Task: Search one way flight ticket for 4 adults, 2 children, 2 infants in seat and 1 infant on lap in premium economy from Jamestown: Jamestown Regional Airport to Jackson: Jackson Hole Airport on 5-2-2023. Choice of flights is Delta. Number of bags: 2 carry on bags. Price is upto 25000. Outbound departure time preference is 23:30.
Action: Mouse moved to (327, 281)
Screenshot: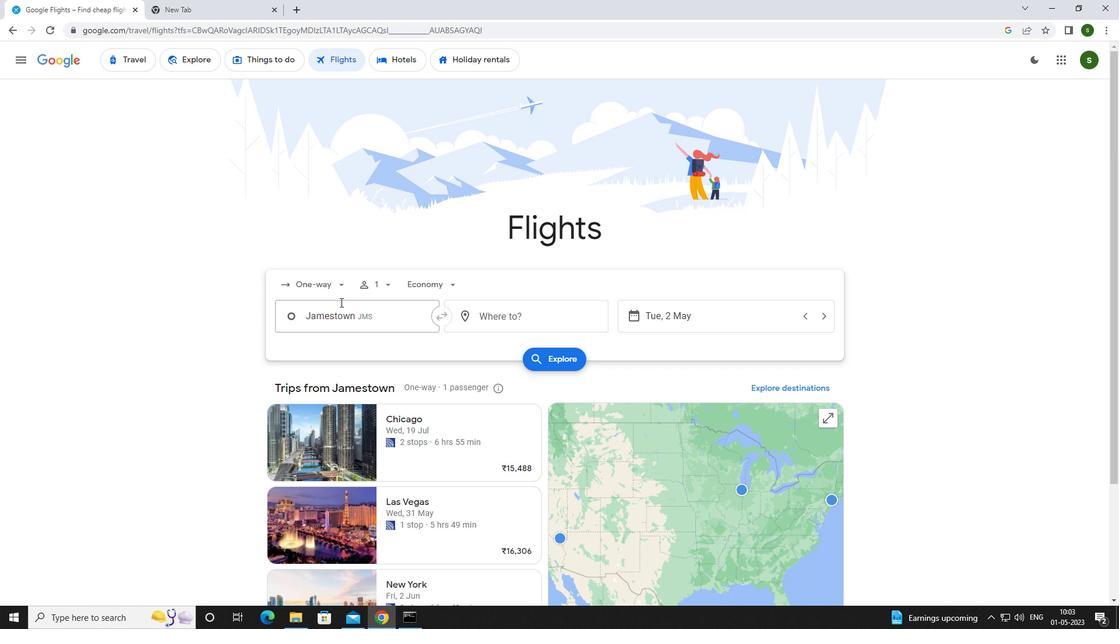 
Action: Mouse pressed left at (327, 281)
Screenshot: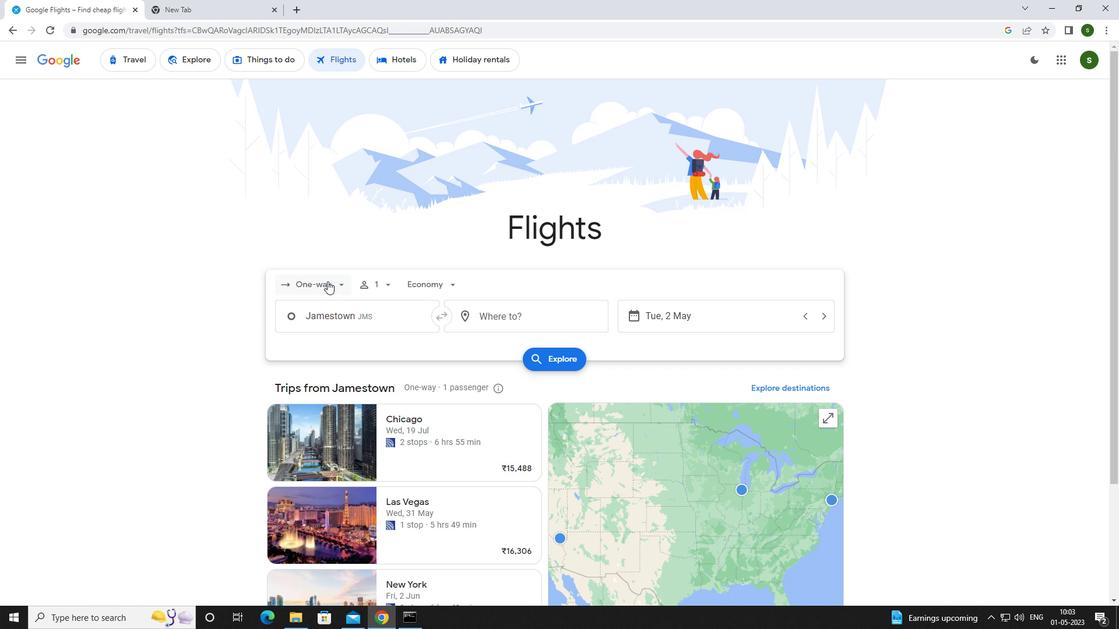 
Action: Mouse moved to (326, 338)
Screenshot: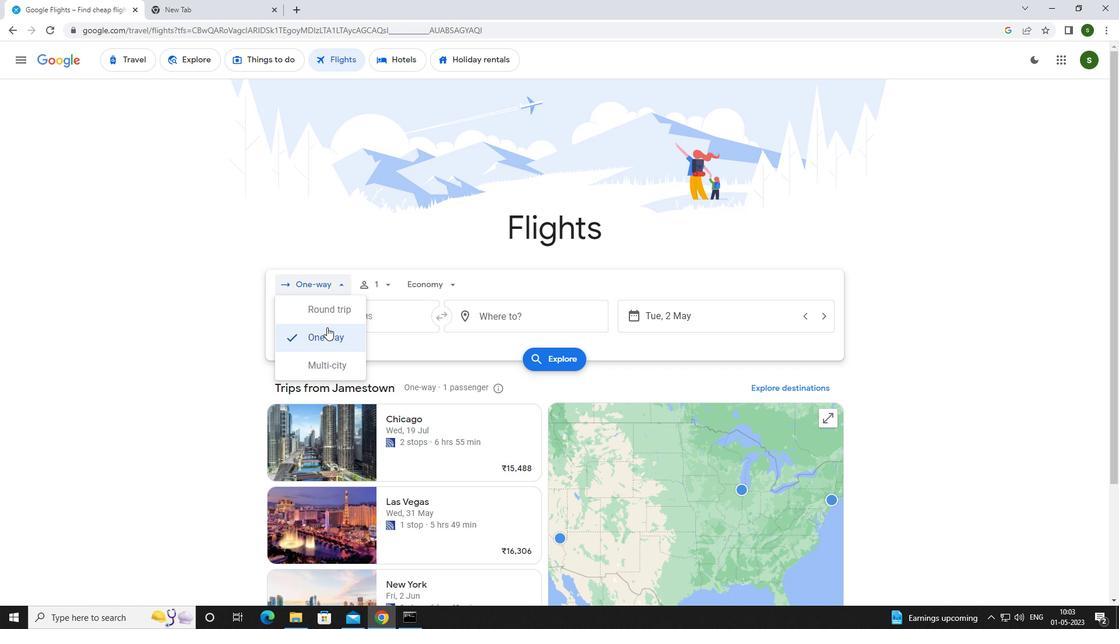 
Action: Mouse pressed left at (326, 338)
Screenshot: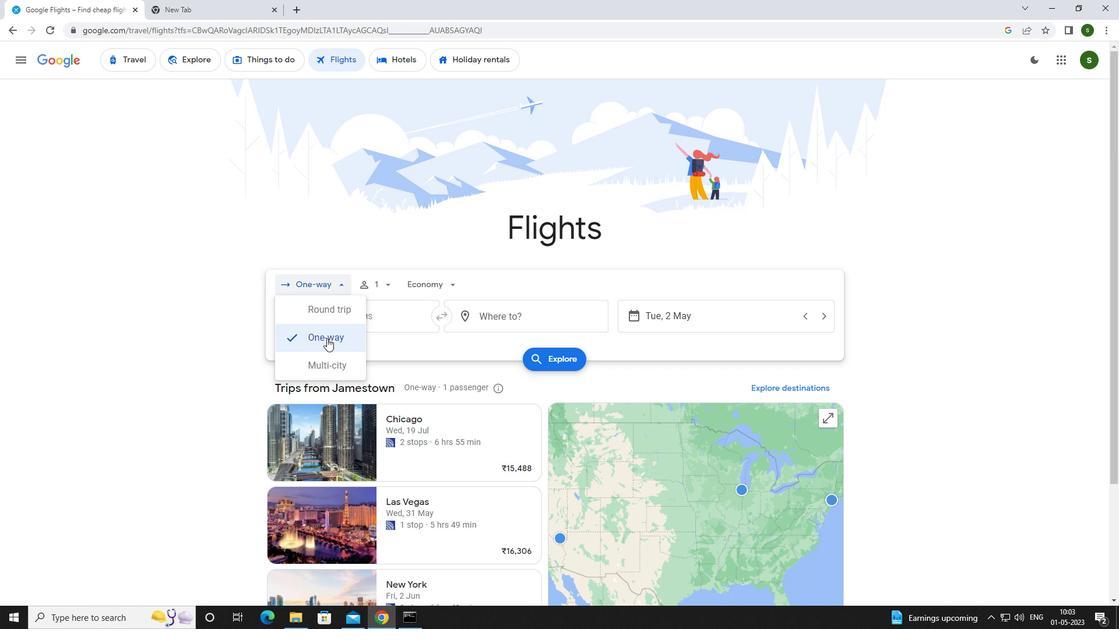 
Action: Mouse moved to (388, 285)
Screenshot: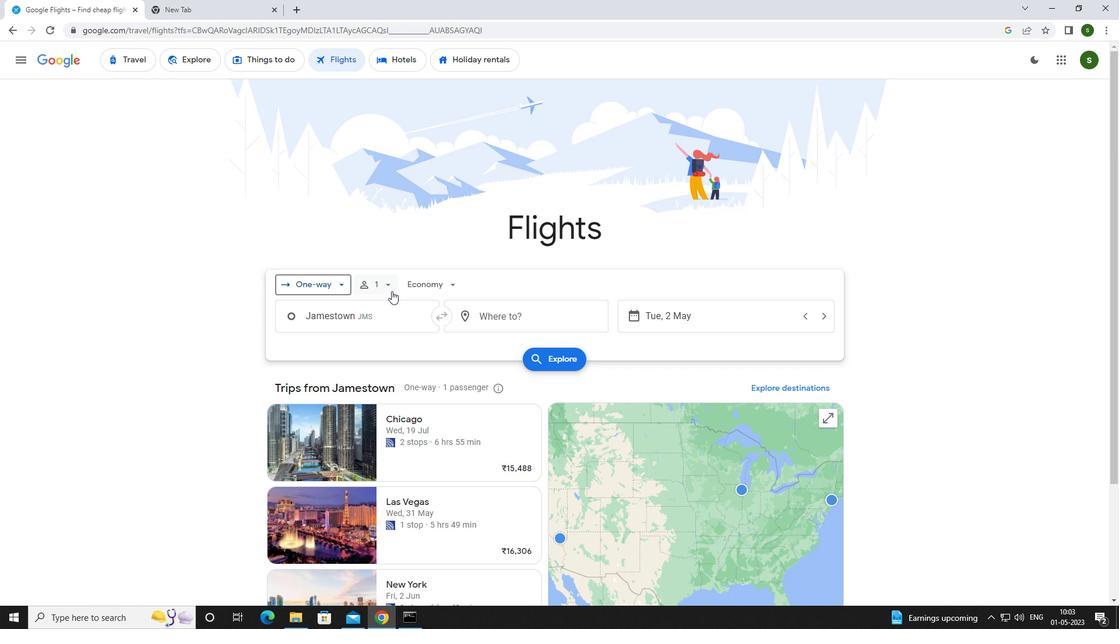 
Action: Mouse pressed left at (388, 285)
Screenshot: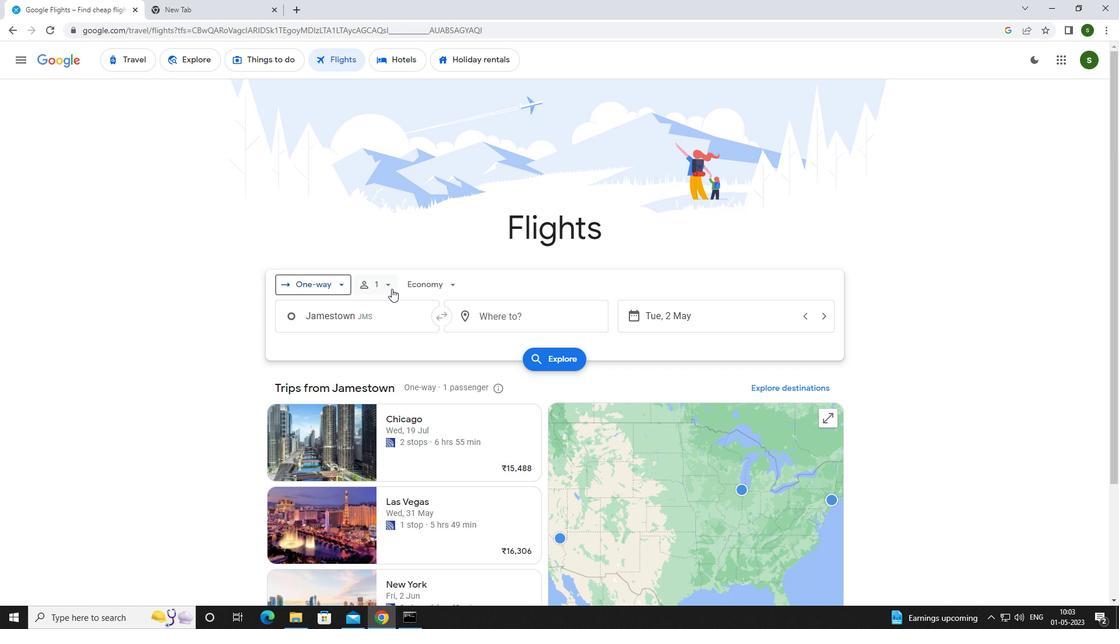 
Action: Mouse moved to (474, 315)
Screenshot: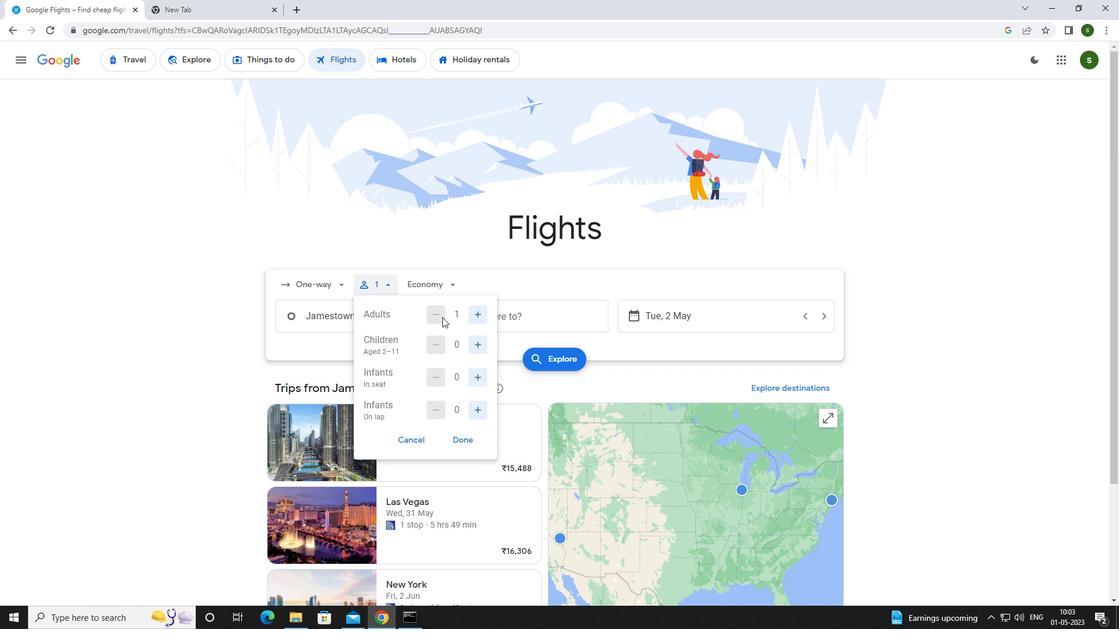 
Action: Mouse pressed left at (474, 315)
Screenshot: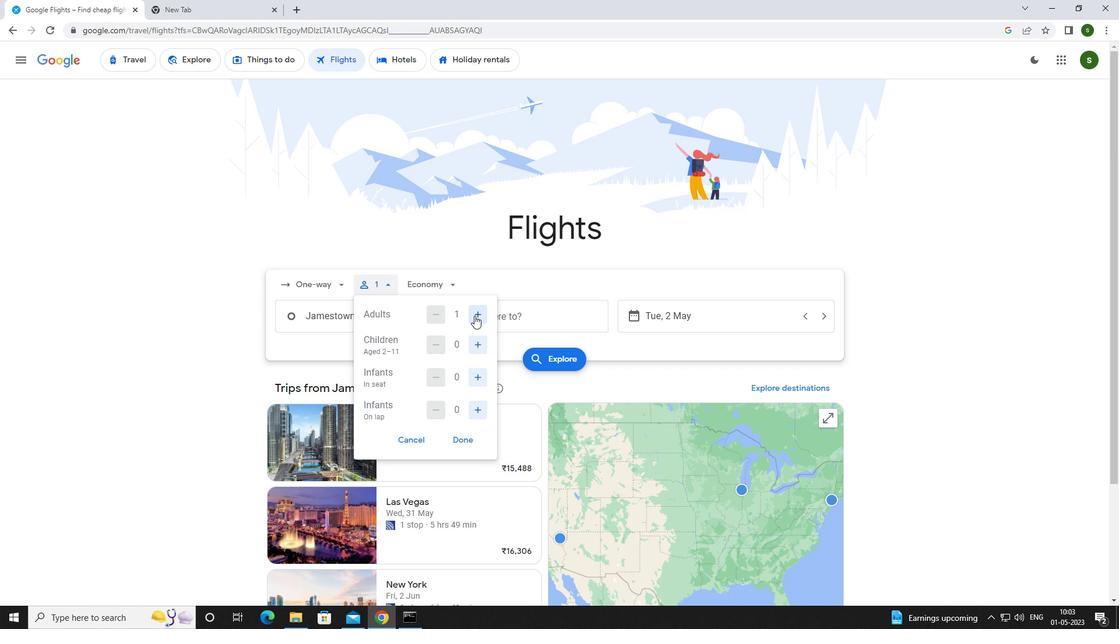
Action: Mouse pressed left at (474, 315)
Screenshot: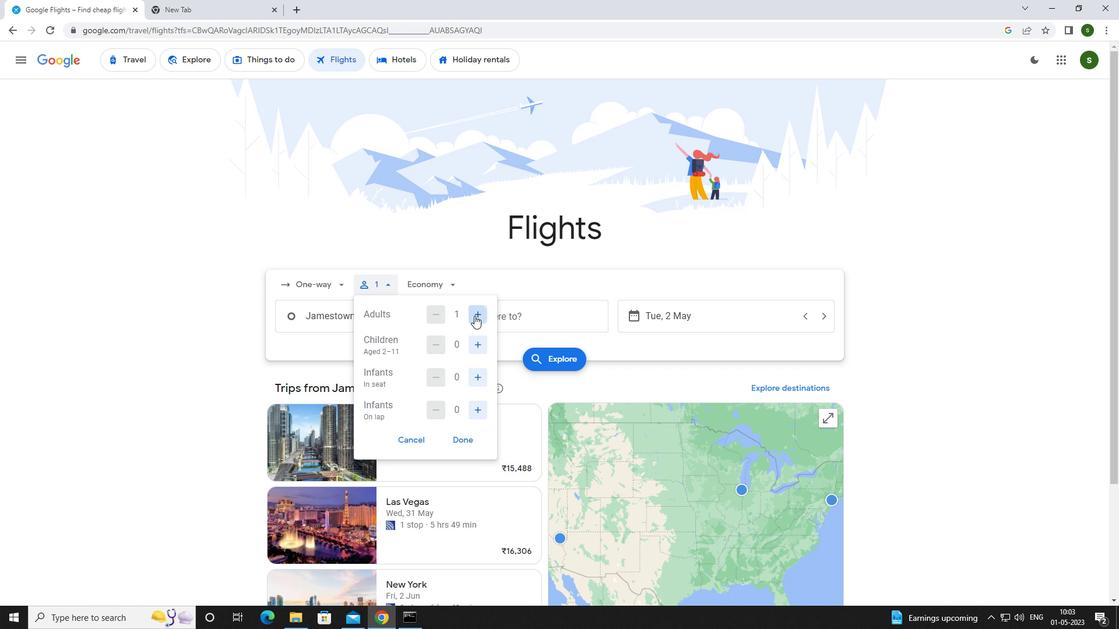
Action: Mouse pressed left at (474, 315)
Screenshot: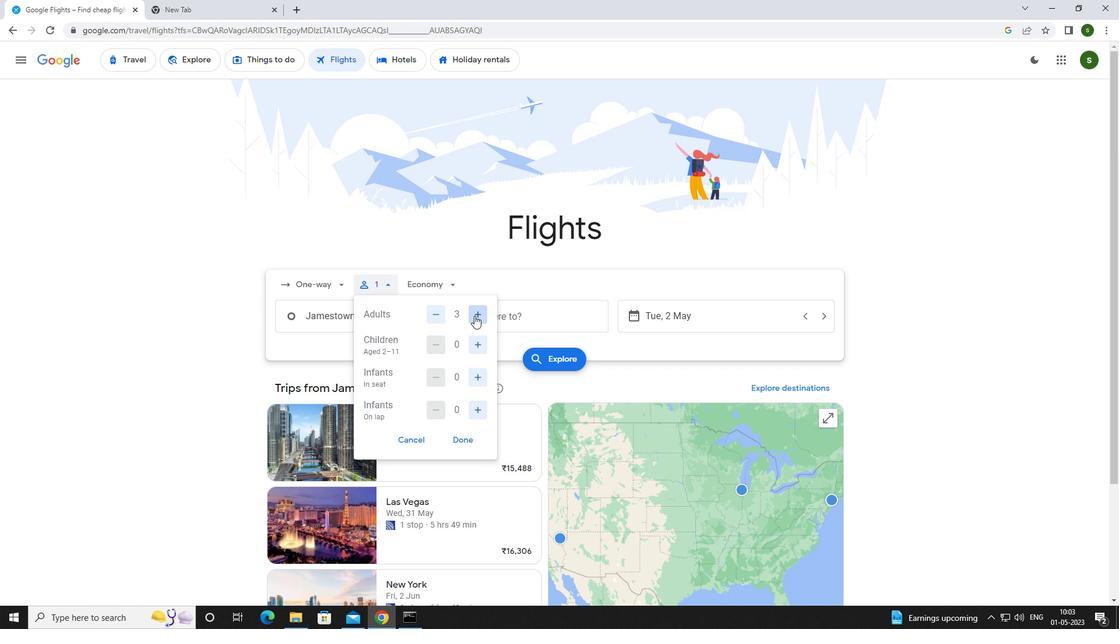 
Action: Mouse moved to (482, 343)
Screenshot: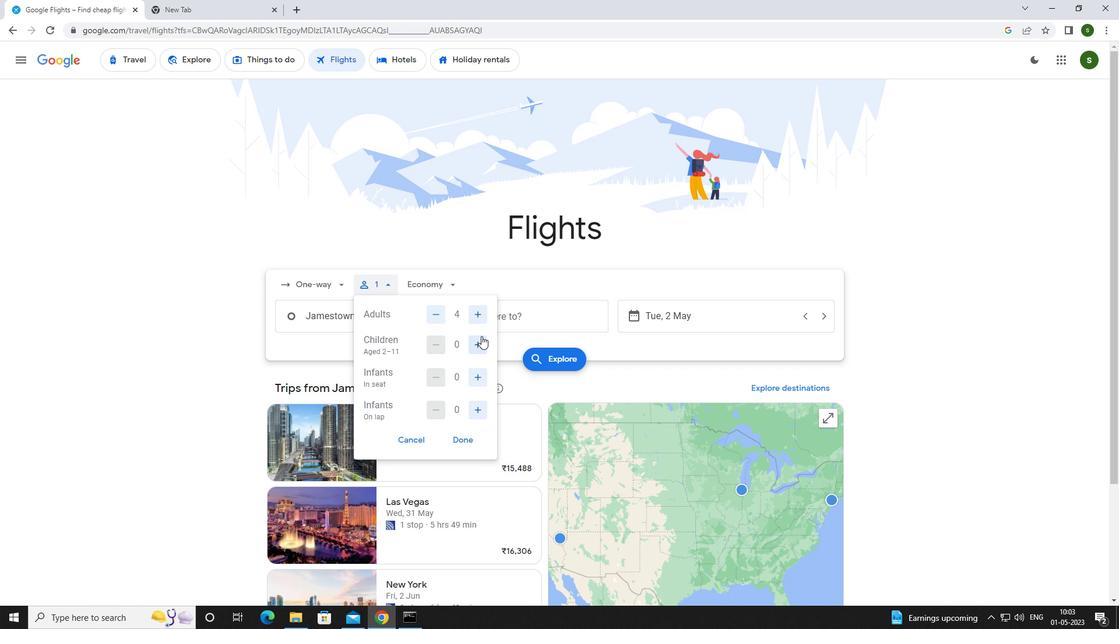 
Action: Mouse pressed left at (482, 343)
Screenshot: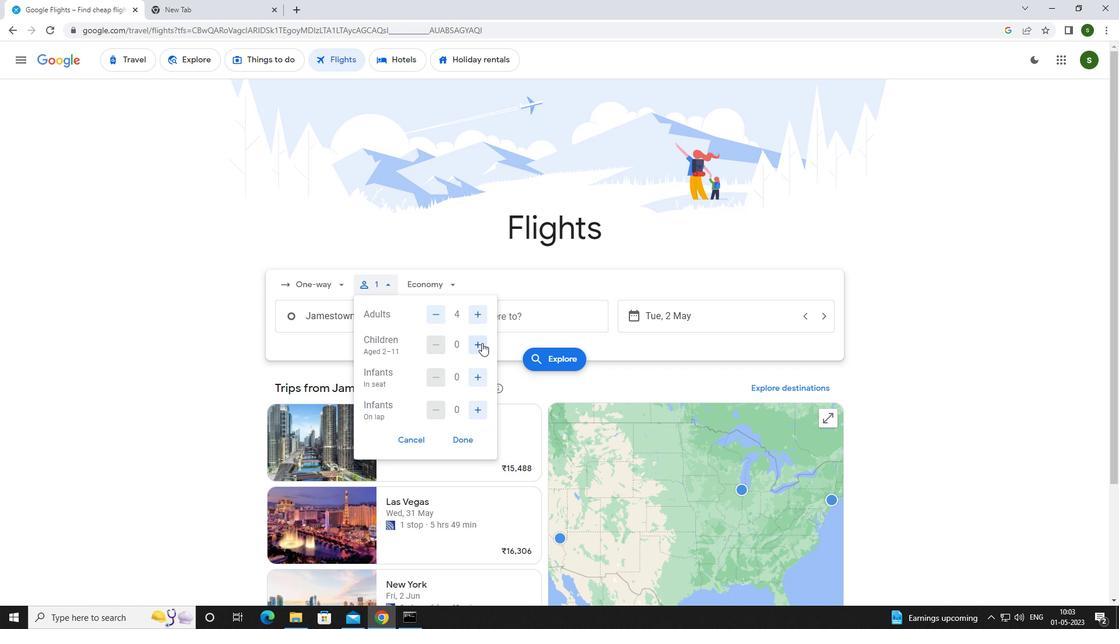
Action: Mouse pressed left at (482, 343)
Screenshot: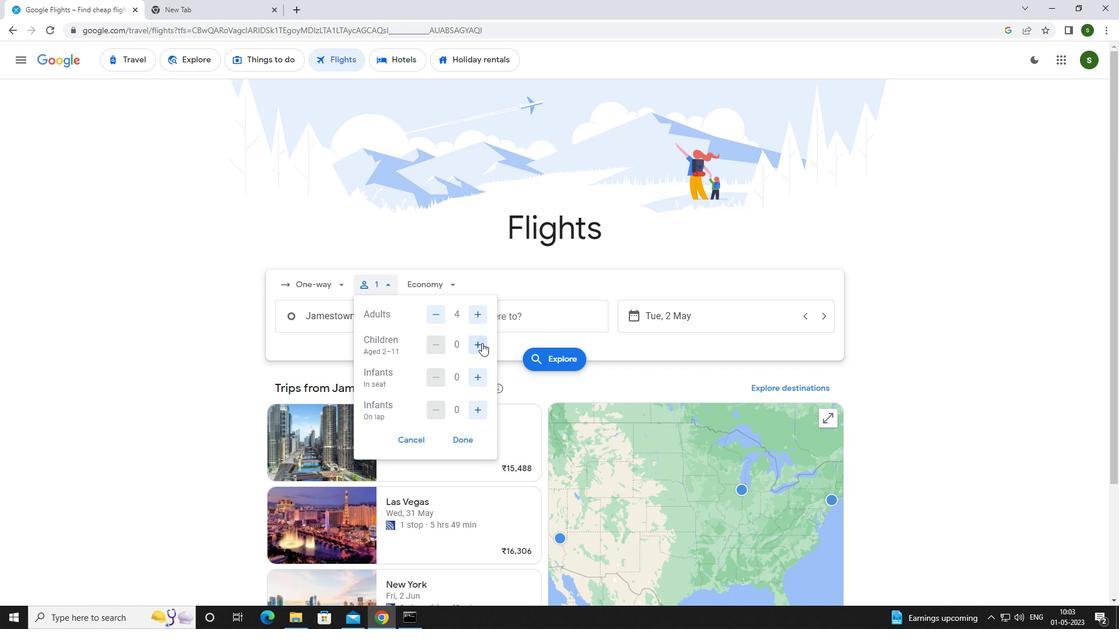 
Action: Mouse moved to (481, 379)
Screenshot: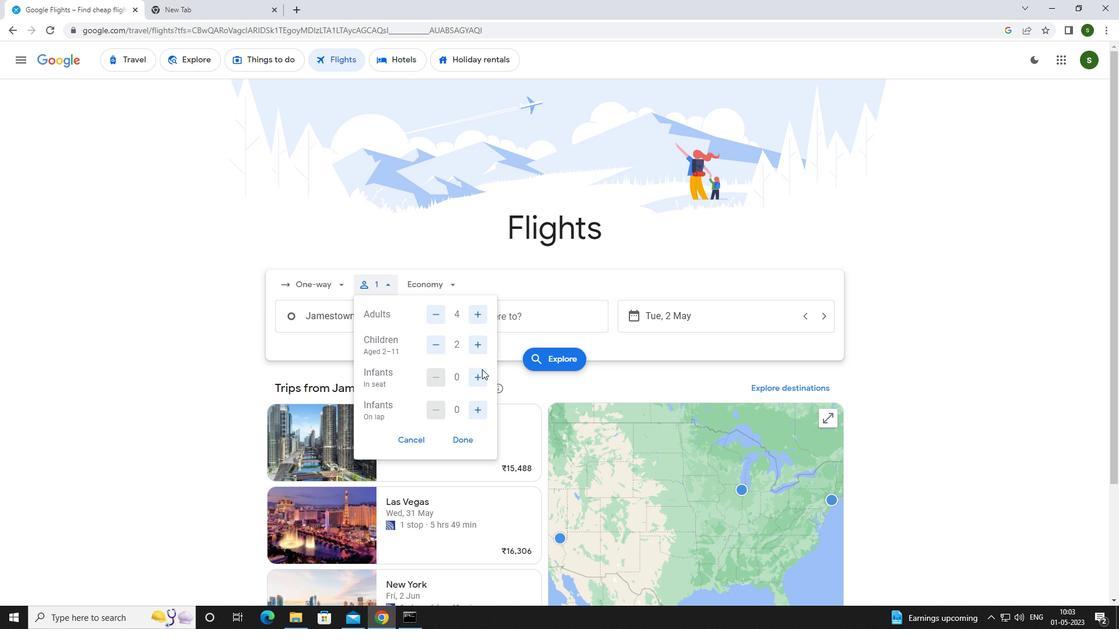
Action: Mouse pressed left at (481, 379)
Screenshot: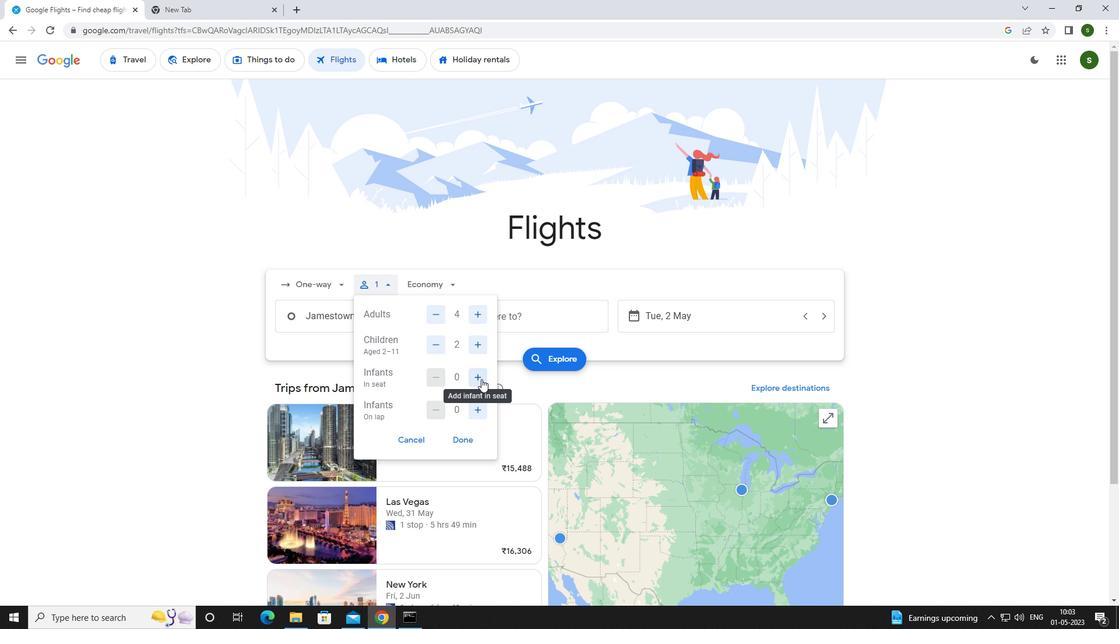 
Action: Mouse pressed left at (481, 379)
Screenshot: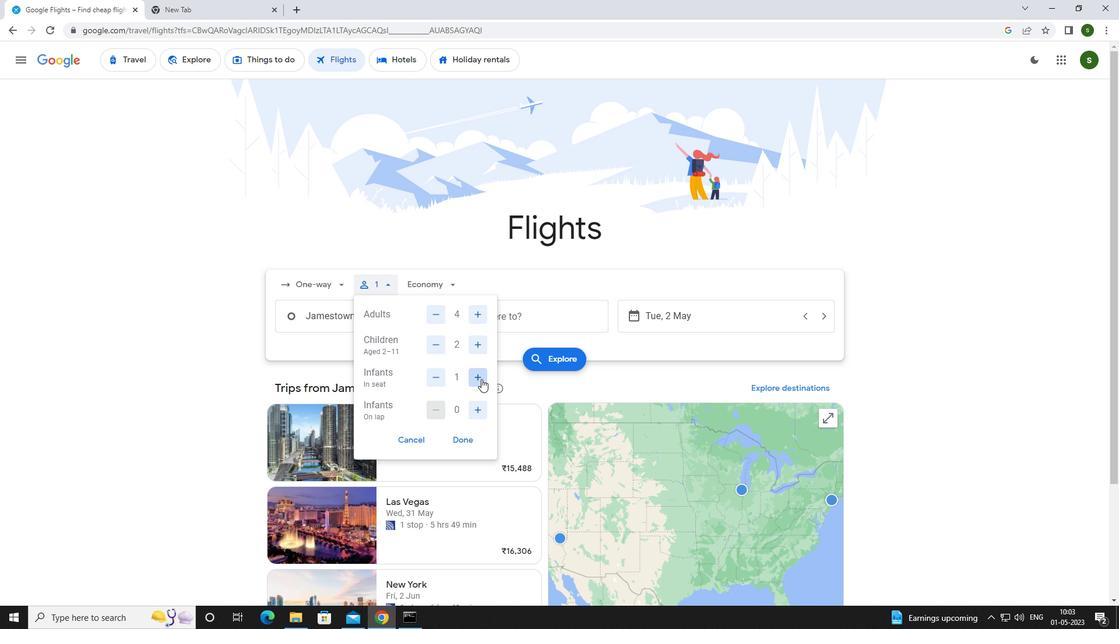 
Action: Mouse moved to (482, 407)
Screenshot: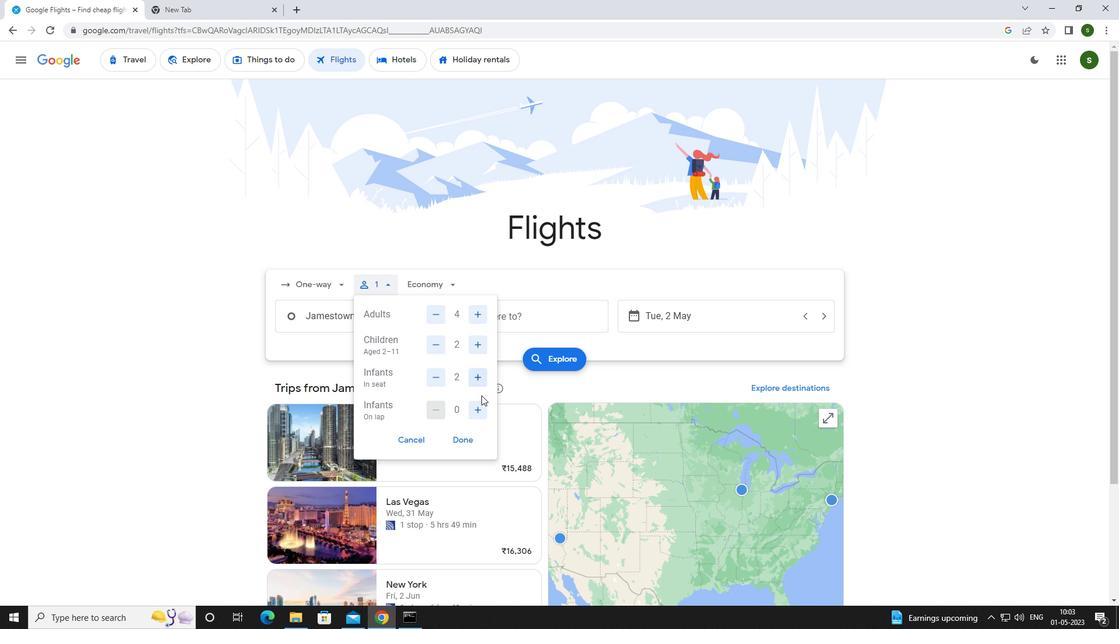 
Action: Mouse pressed left at (482, 407)
Screenshot: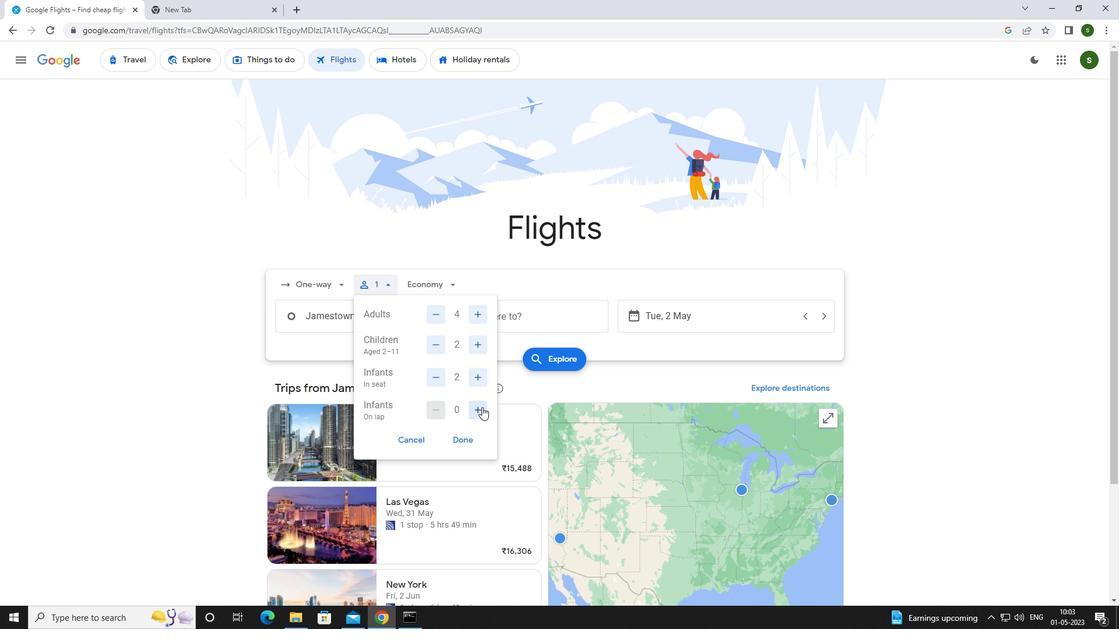 
Action: Mouse moved to (448, 279)
Screenshot: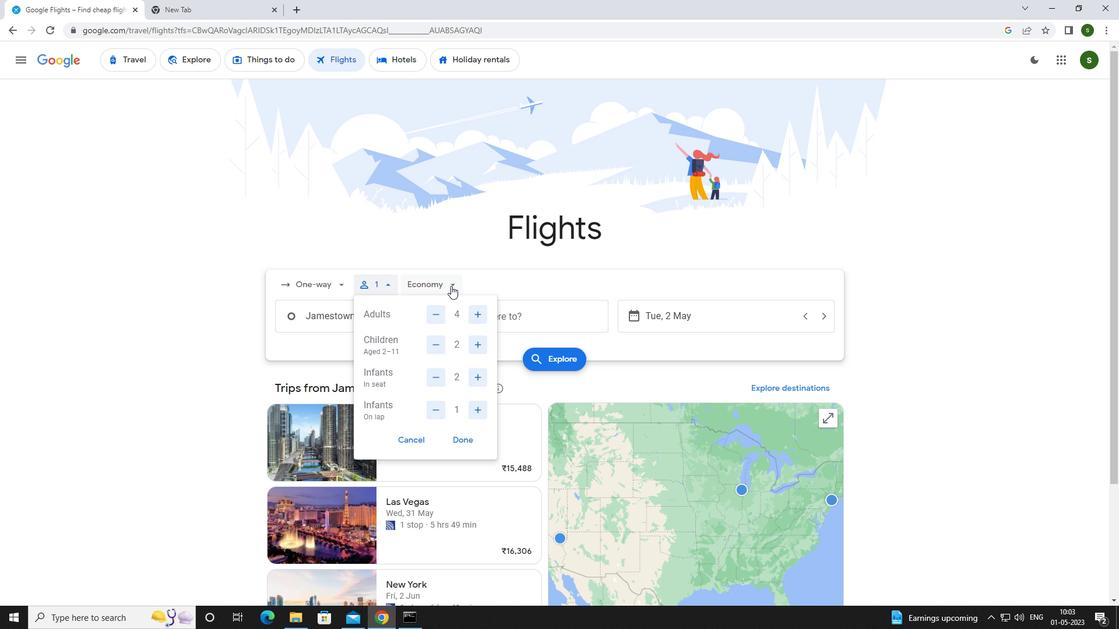 
Action: Mouse pressed left at (448, 279)
Screenshot: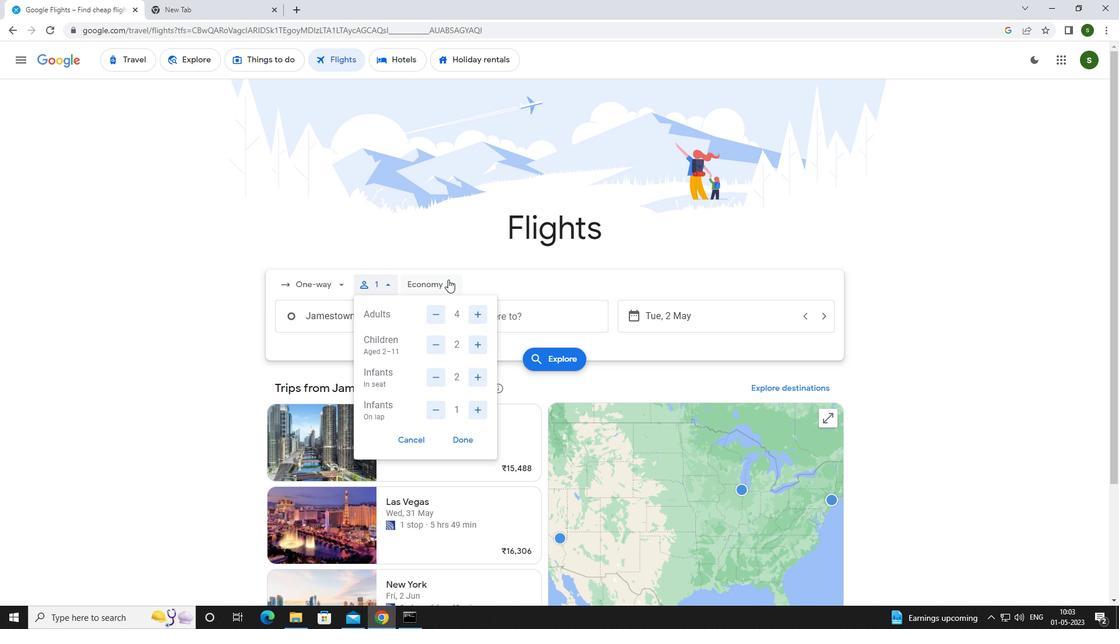 
Action: Mouse moved to (456, 335)
Screenshot: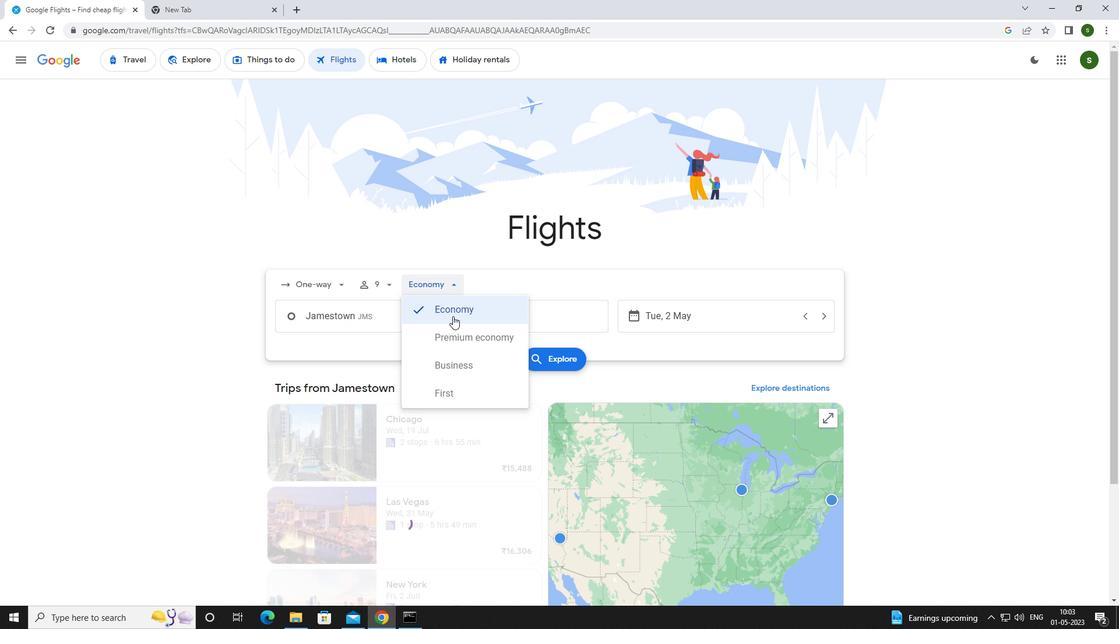 
Action: Mouse pressed left at (456, 335)
Screenshot: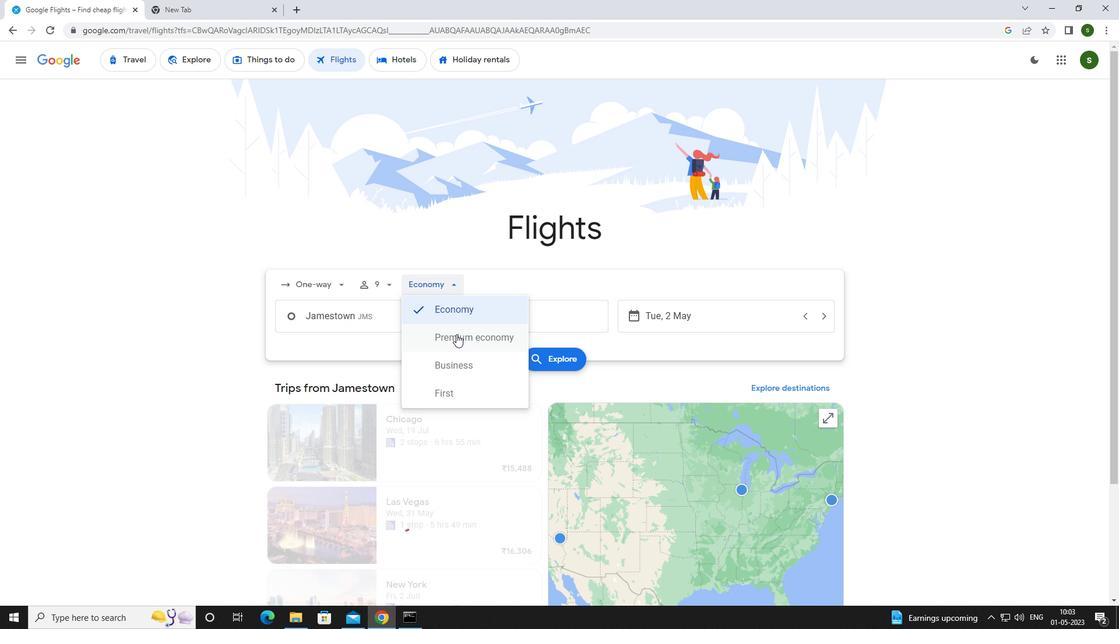 
Action: Mouse moved to (399, 318)
Screenshot: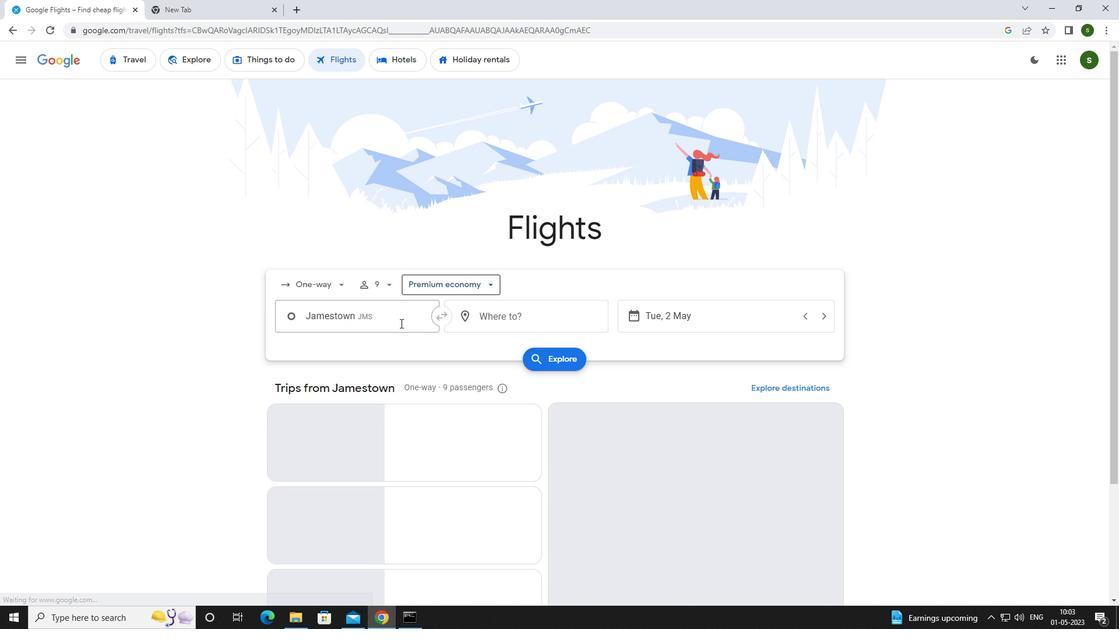 
Action: Mouse pressed left at (399, 318)
Screenshot: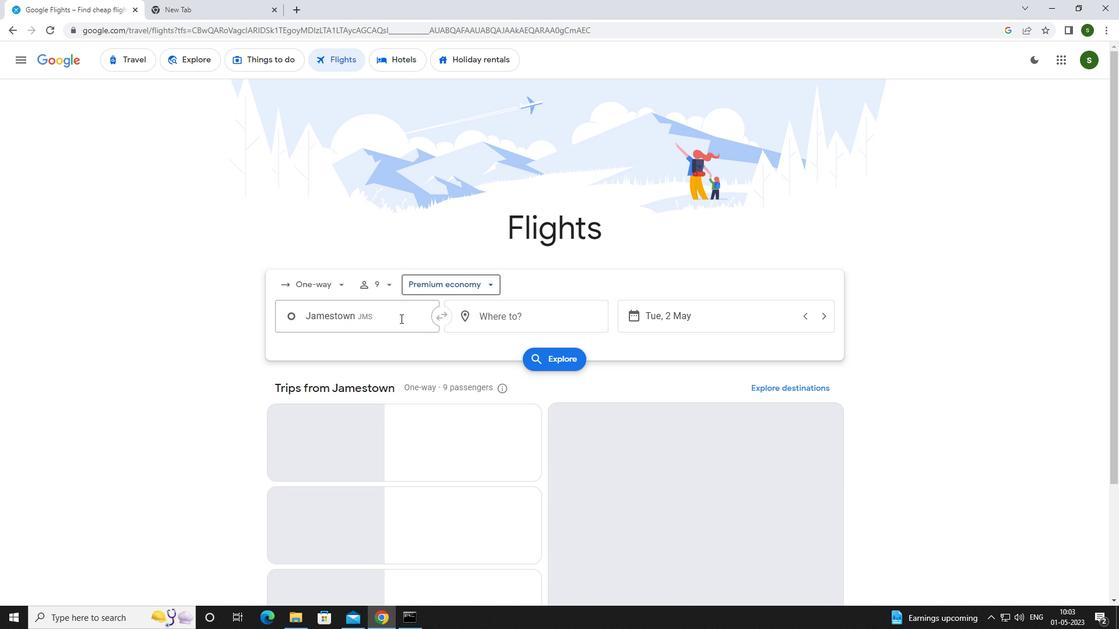 
Action: Key pressed j<Key.caps_lock>amestown
Screenshot: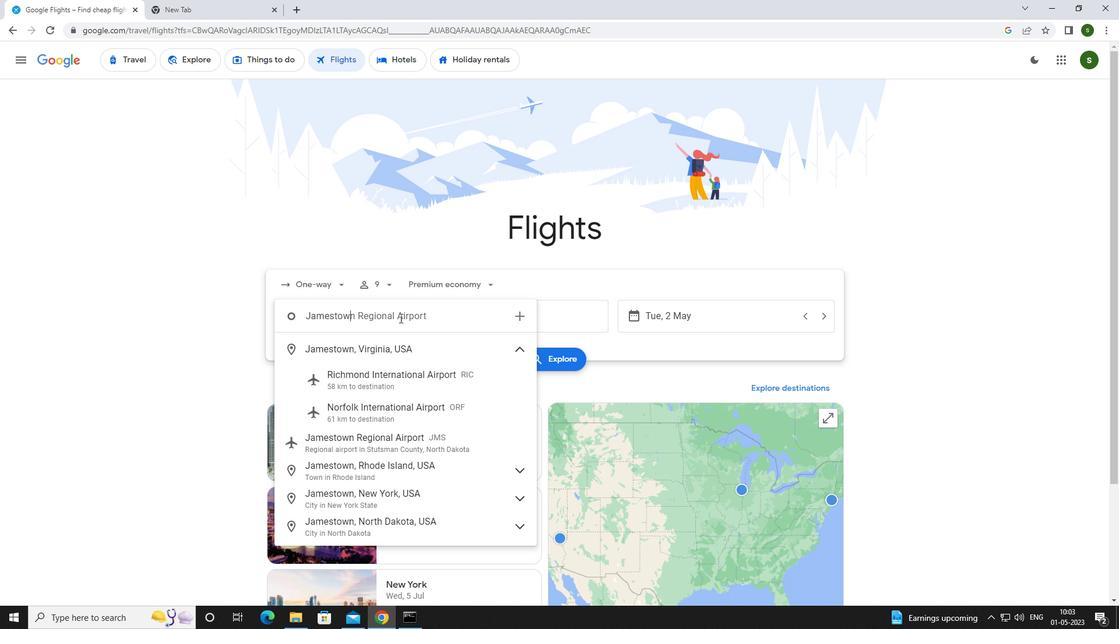 
Action: Mouse moved to (394, 449)
Screenshot: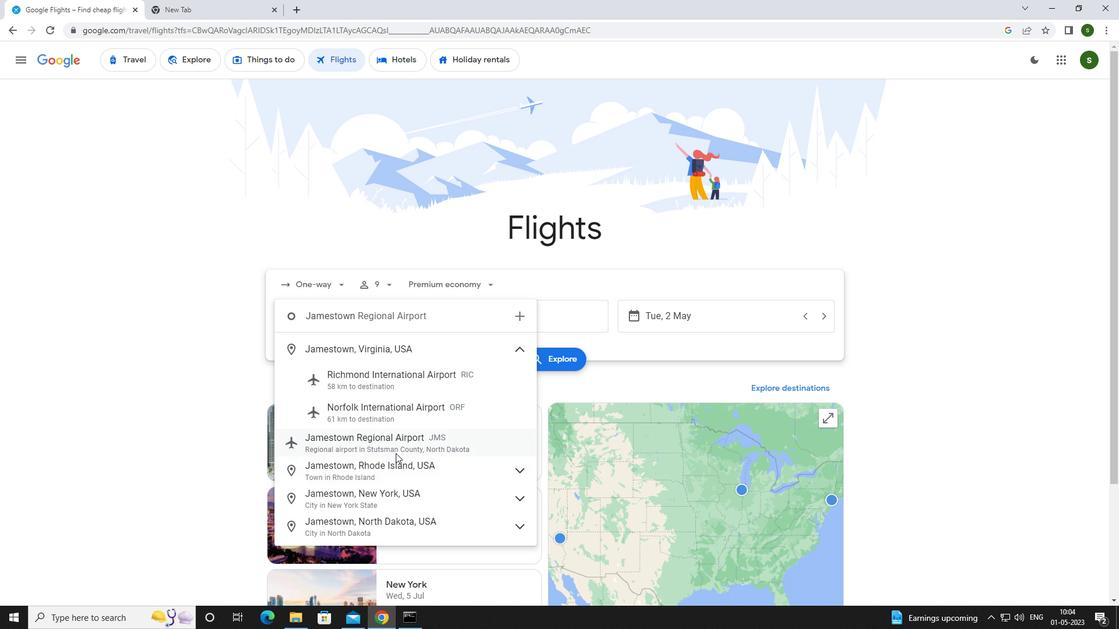 
Action: Mouse pressed left at (394, 449)
Screenshot: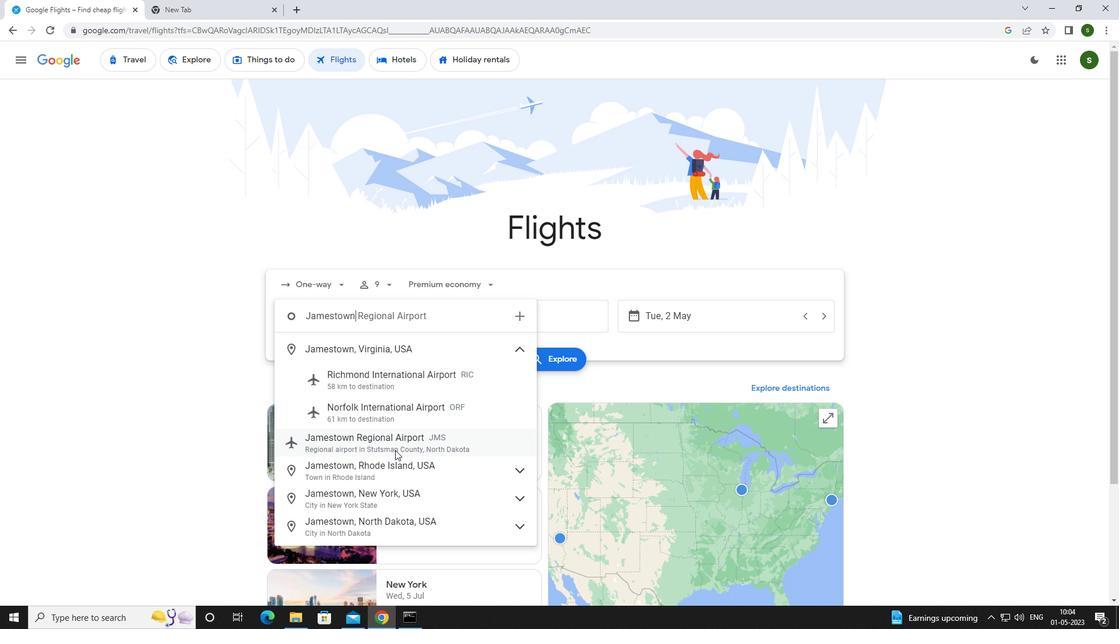 
Action: Mouse moved to (493, 319)
Screenshot: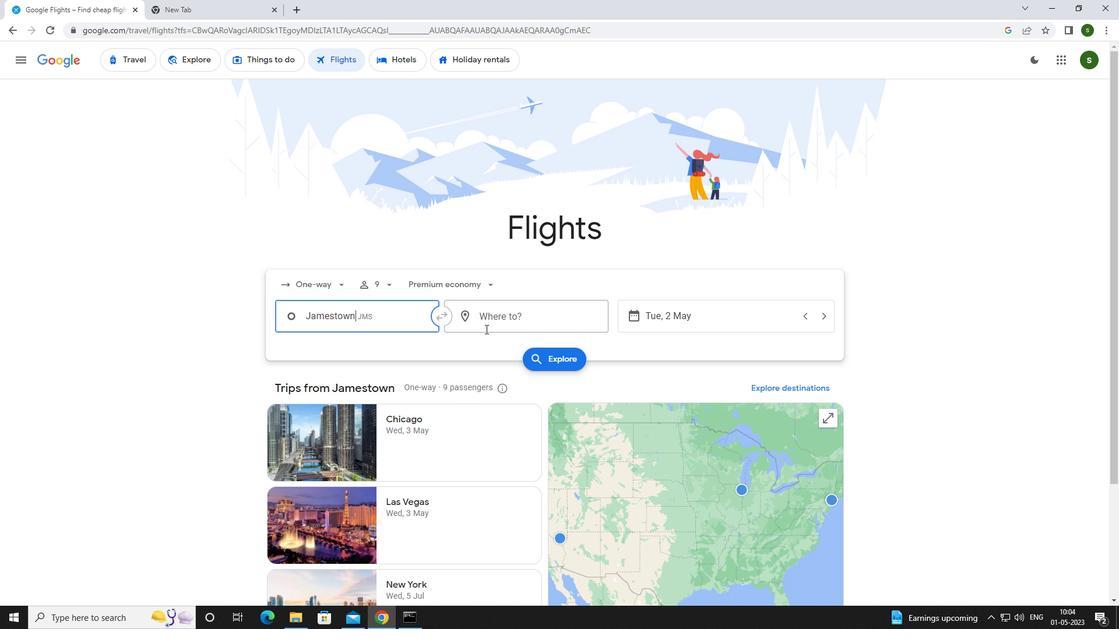 
Action: Mouse pressed left at (493, 319)
Screenshot: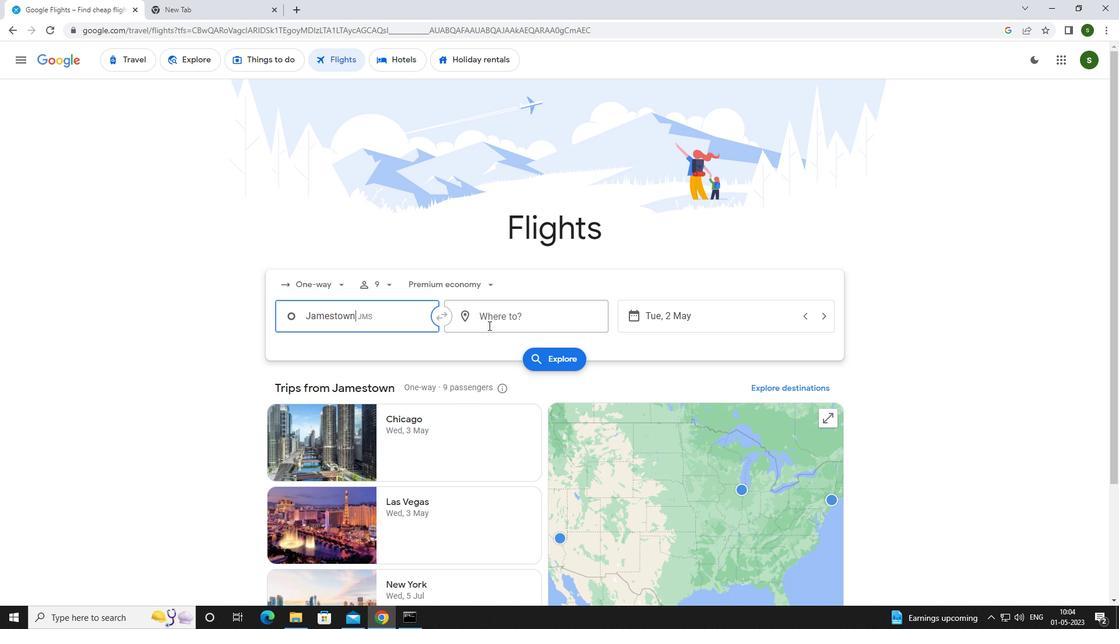 
Action: Mouse moved to (455, 328)
Screenshot: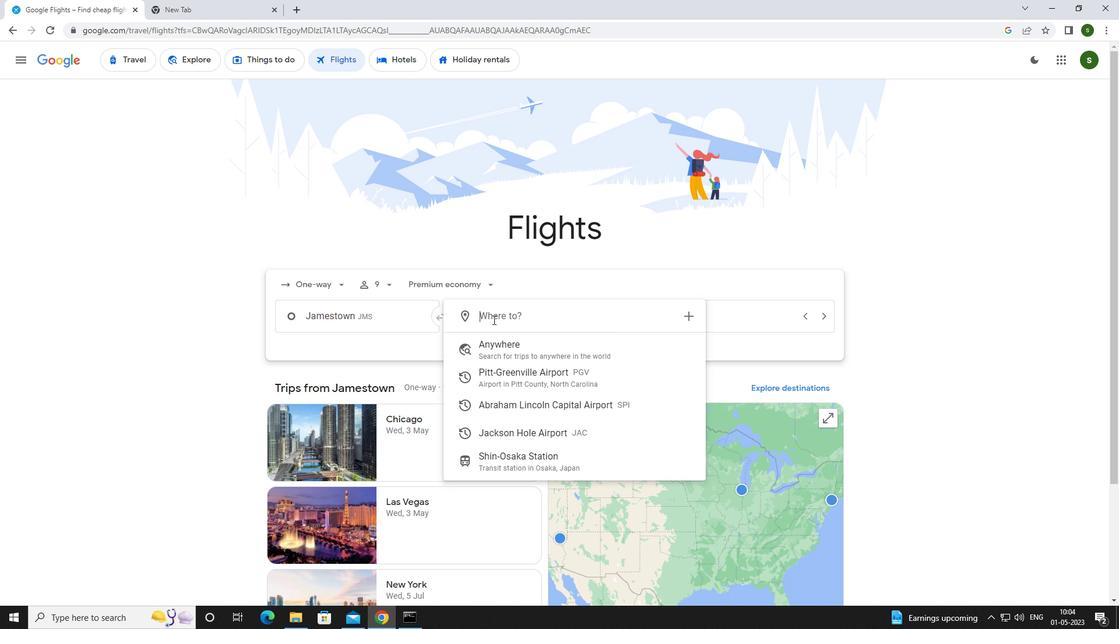 
Action: Key pressed <Key.caps_lock>j<Key.caps_lock>ackson<Key.space><Key.caps_lock>
Screenshot: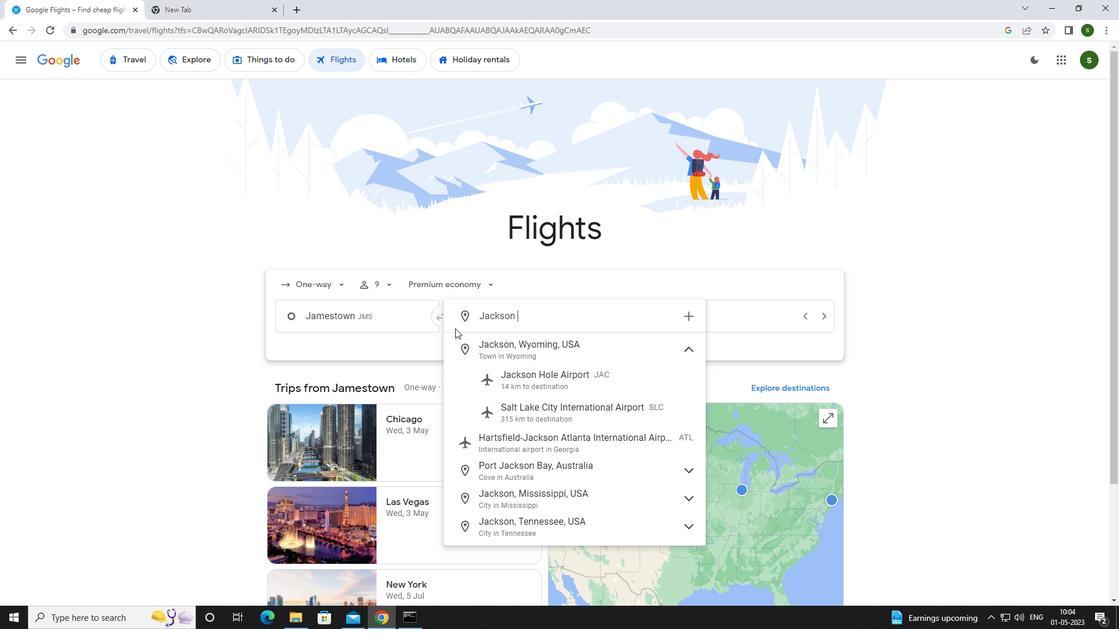 
Action: Mouse moved to (514, 370)
Screenshot: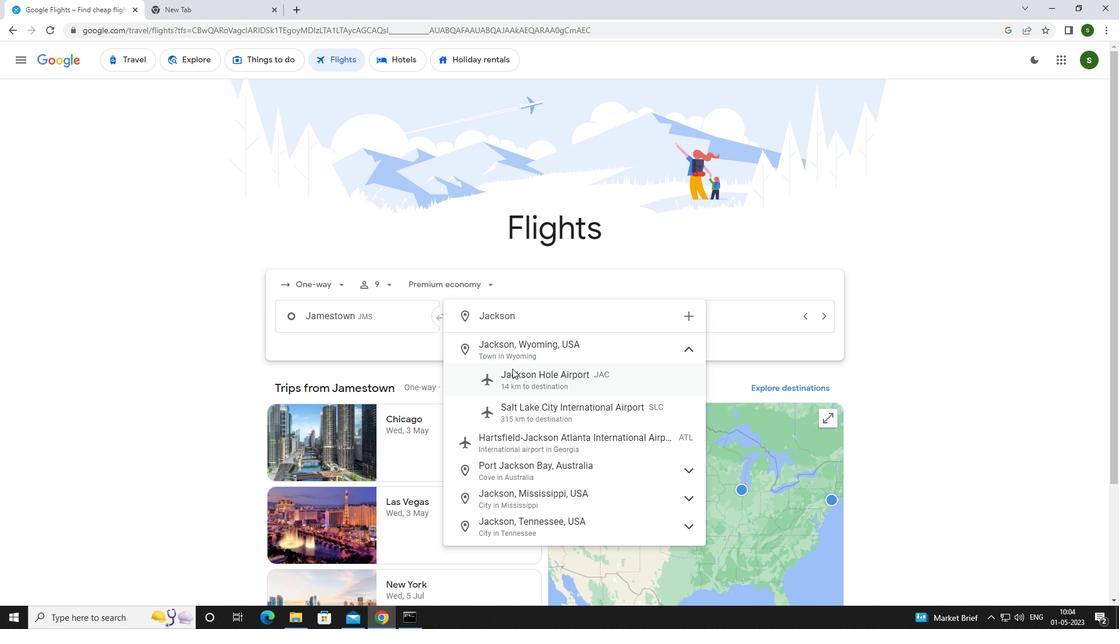 
Action: Mouse pressed left at (514, 370)
Screenshot: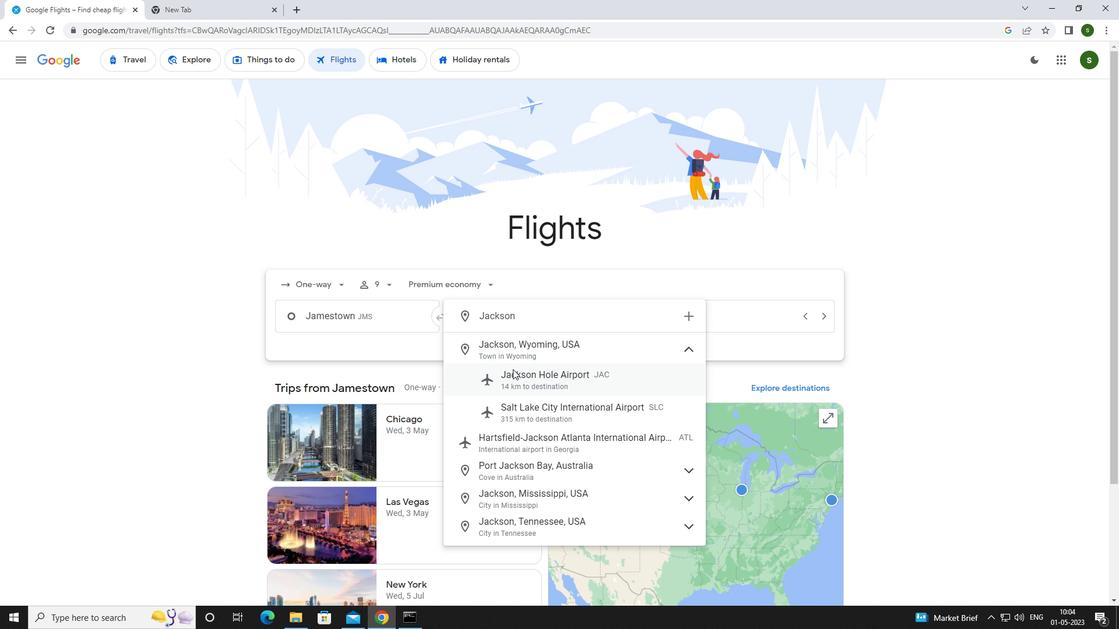 
Action: Mouse moved to (698, 319)
Screenshot: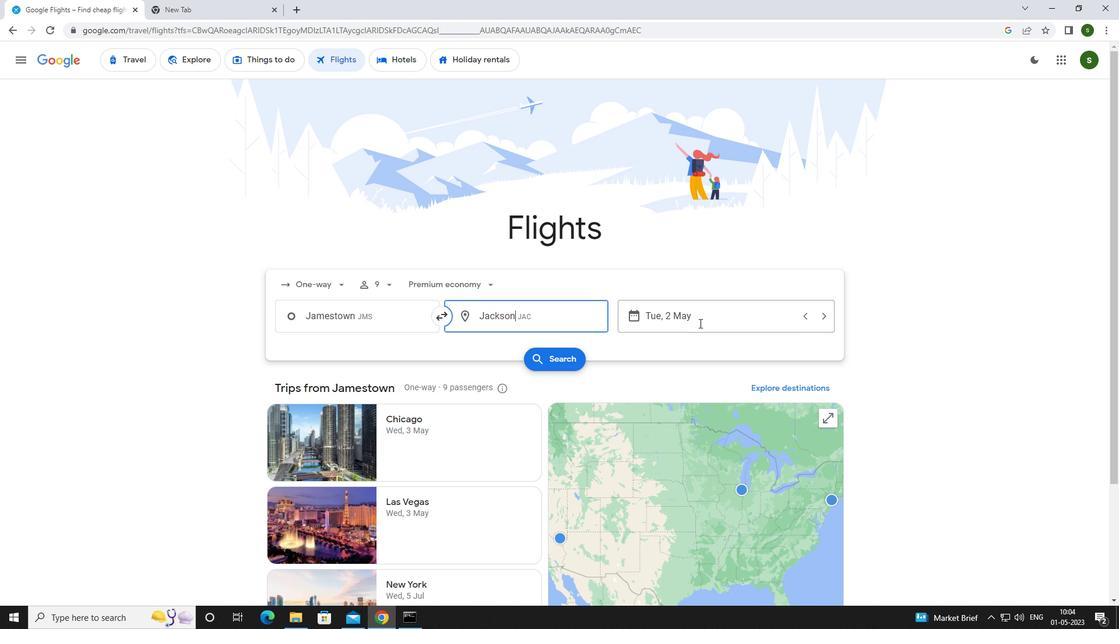 
Action: Mouse pressed left at (698, 319)
Screenshot: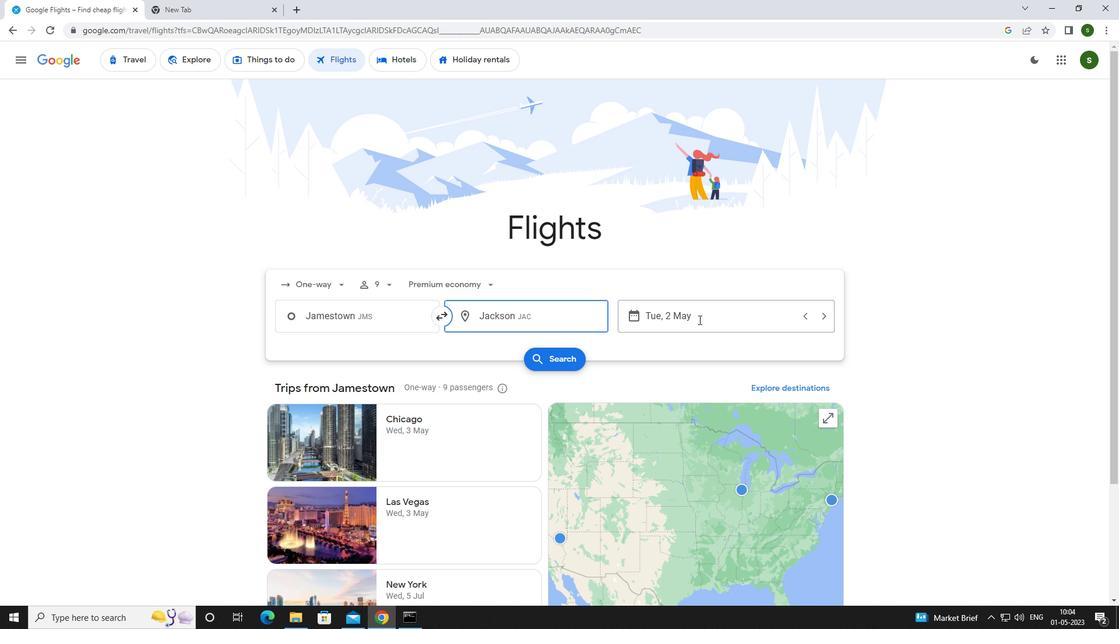 
Action: Mouse moved to (477, 393)
Screenshot: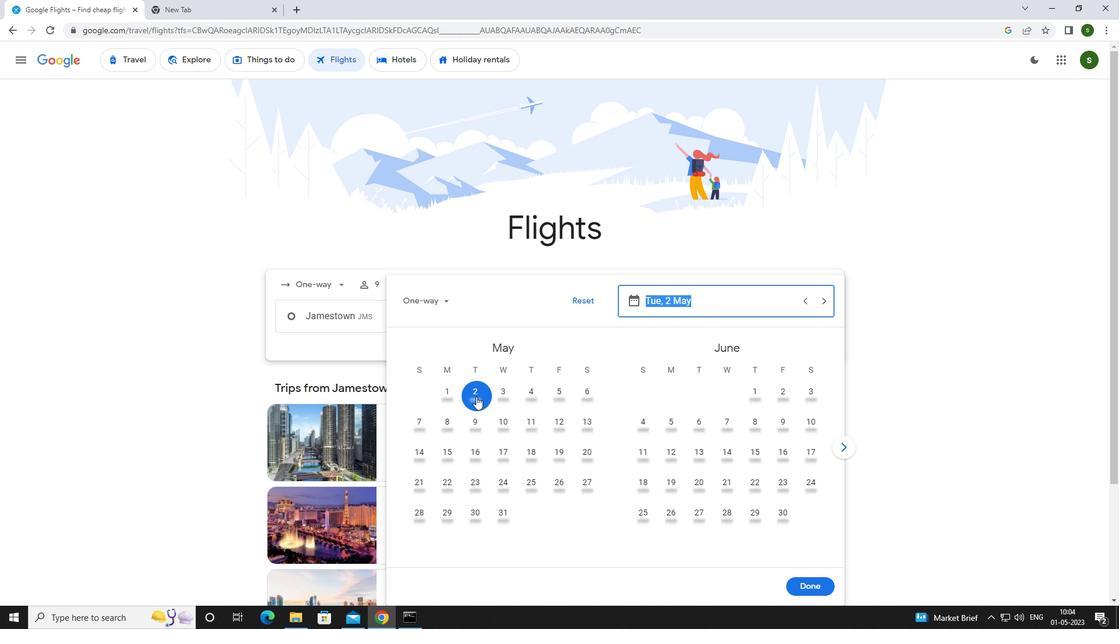 
Action: Mouse pressed left at (477, 393)
Screenshot: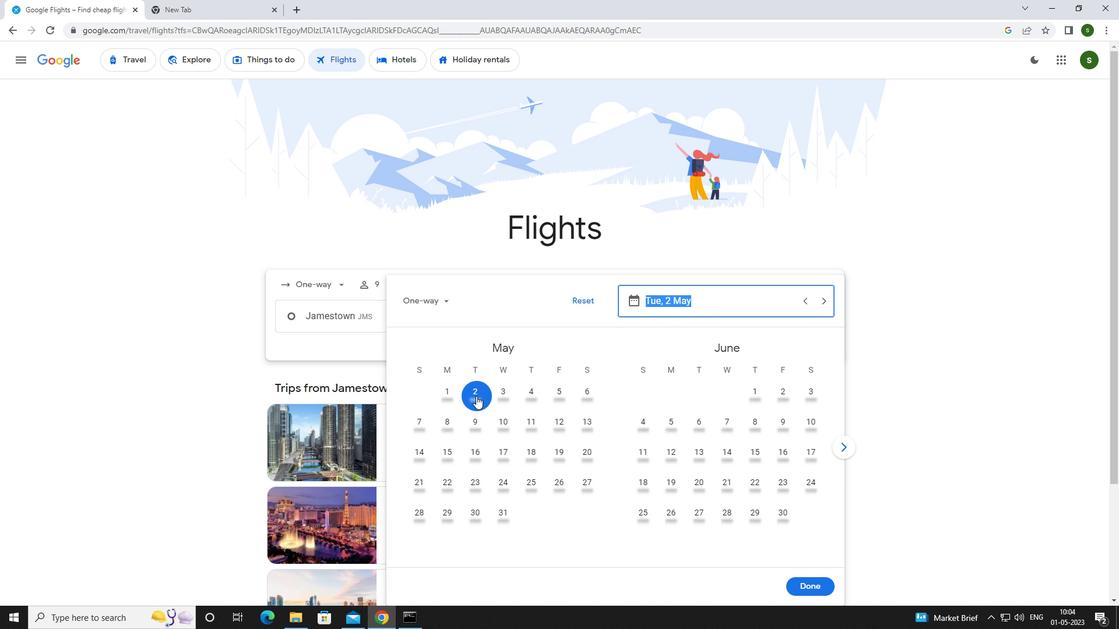 
Action: Mouse moved to (819, 589)
Screenshot: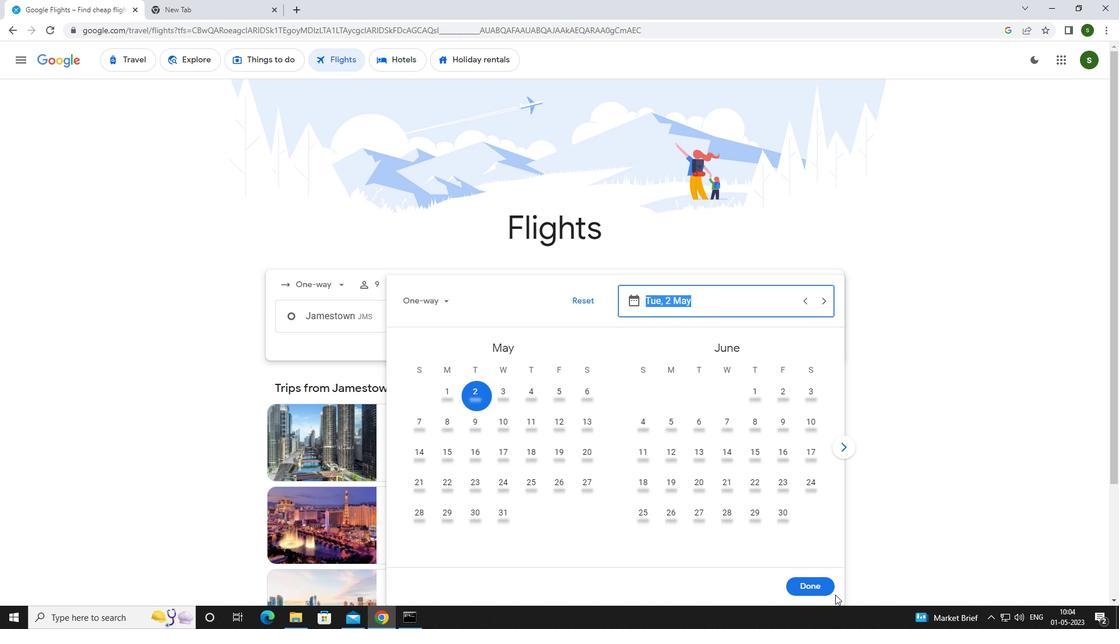 
Action: Mouse pressed left at (819, 589)
Screenshot: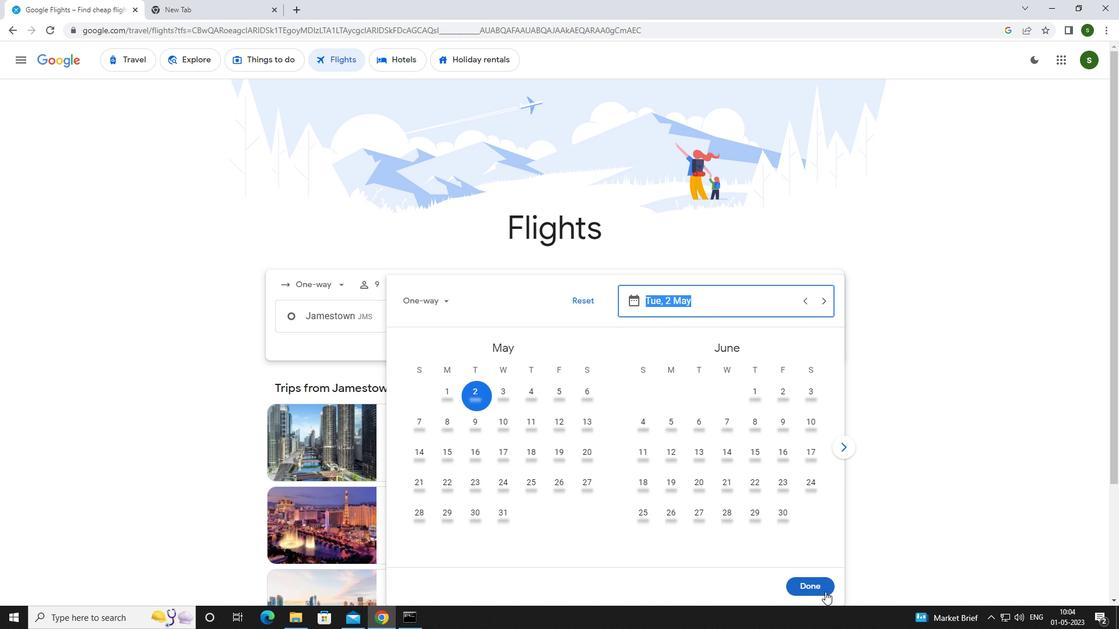 
Action: Mouse moved to (560, 363)
Screenshot: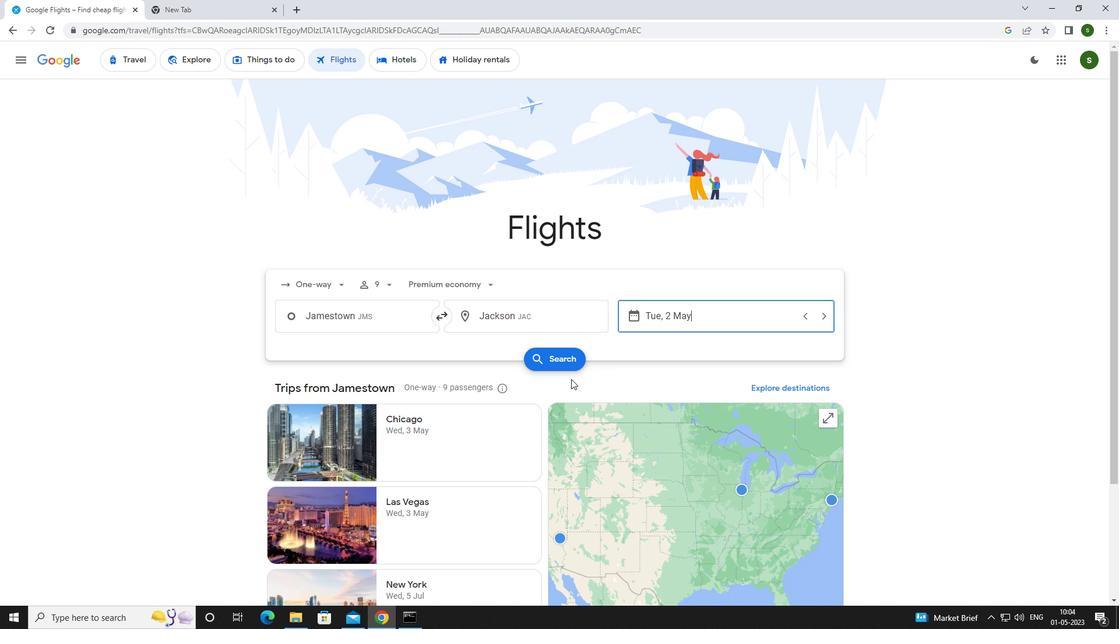 
Action: Mouse pressed left at (560, 363)
Screenshot: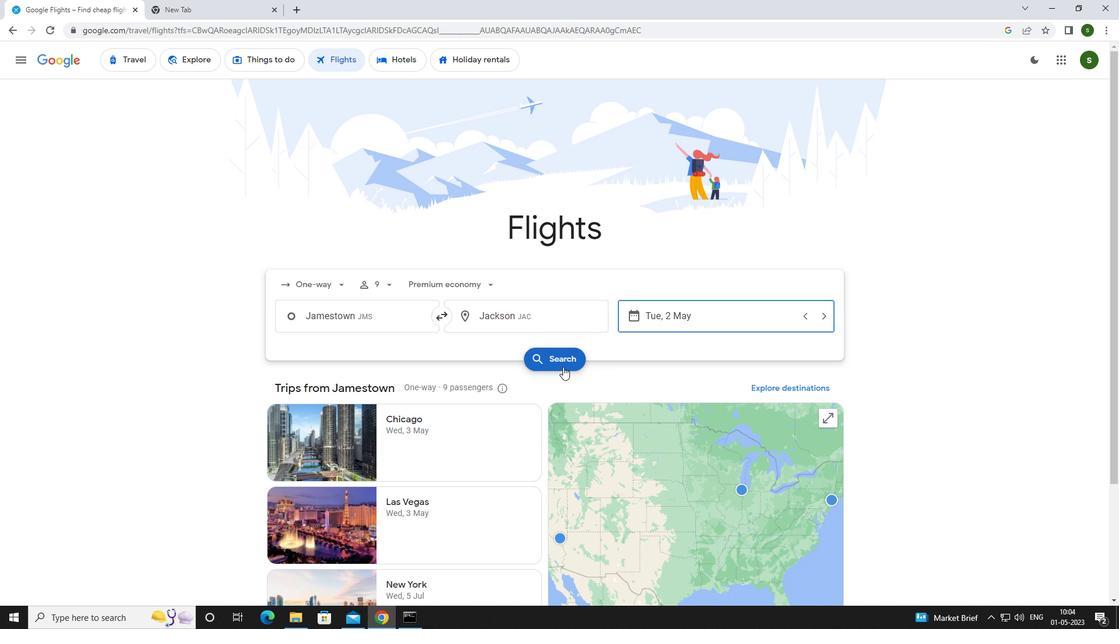 
Action: Mouse moved to (298, 166)
Screenshot: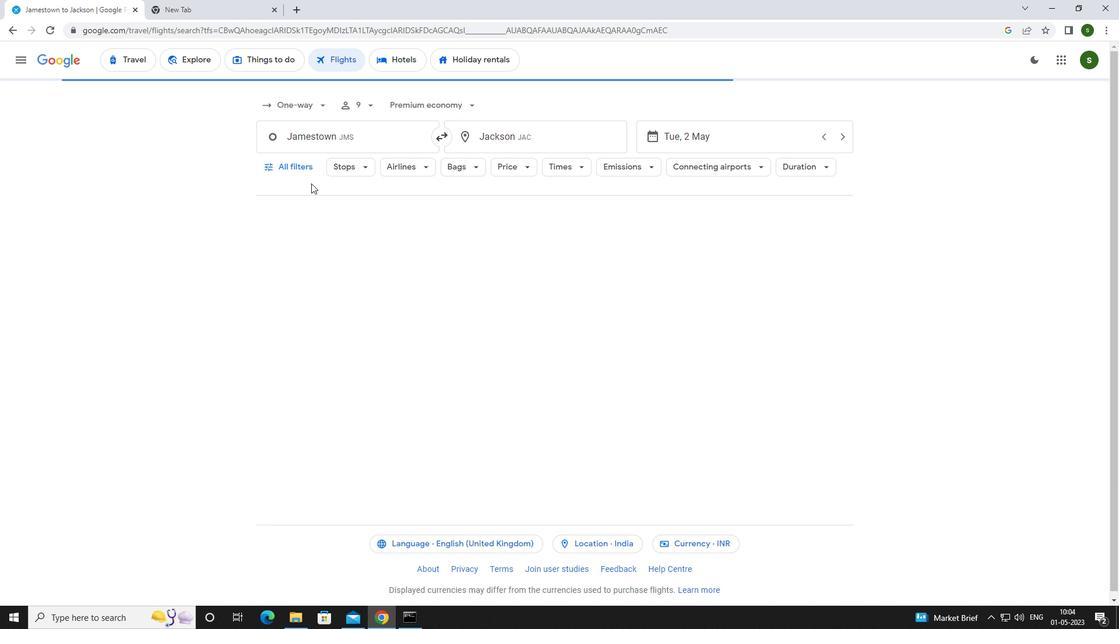 
Action: Mouse pressed left at (298, 166)
Screenshot: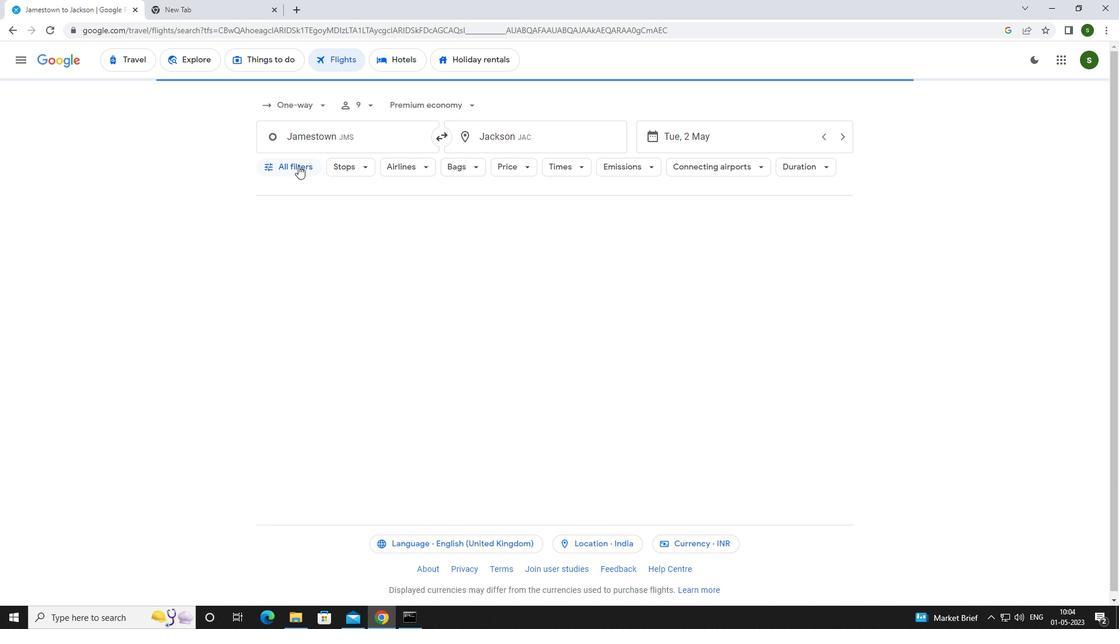 
Action: Mouse moved to (435, 410)
Screenshot: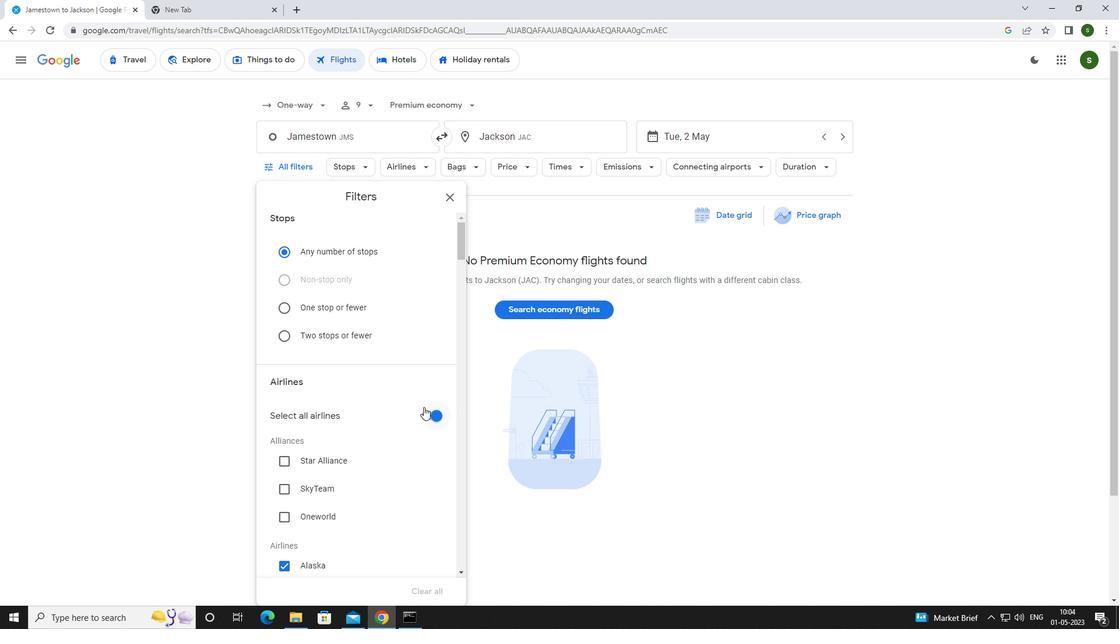 
Action: Mouse pressed left at (435, 410)
Screenshot: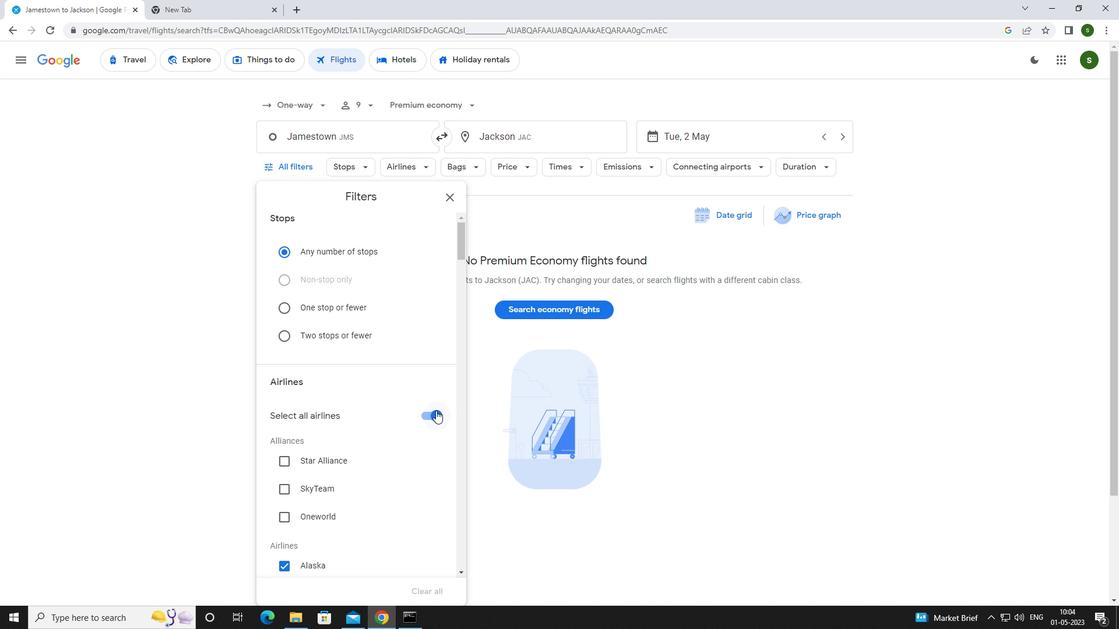 
Action: Mouse moved to (388, 386)
Screenshot: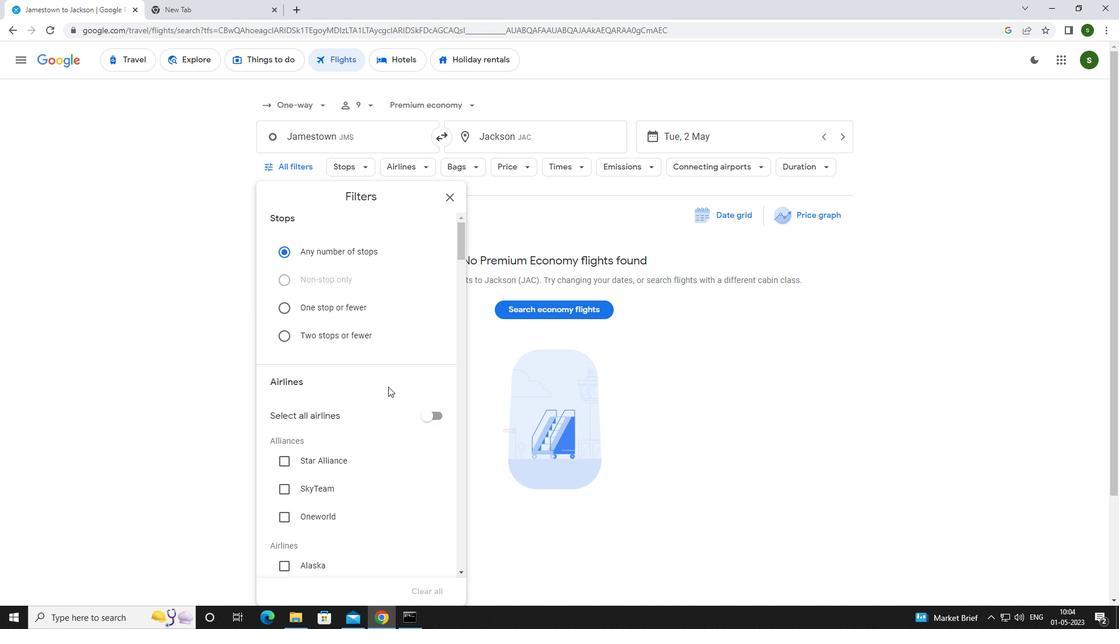 
Action: Mouse scrolled (388, 385) with delta (0, 0)
Screenshot: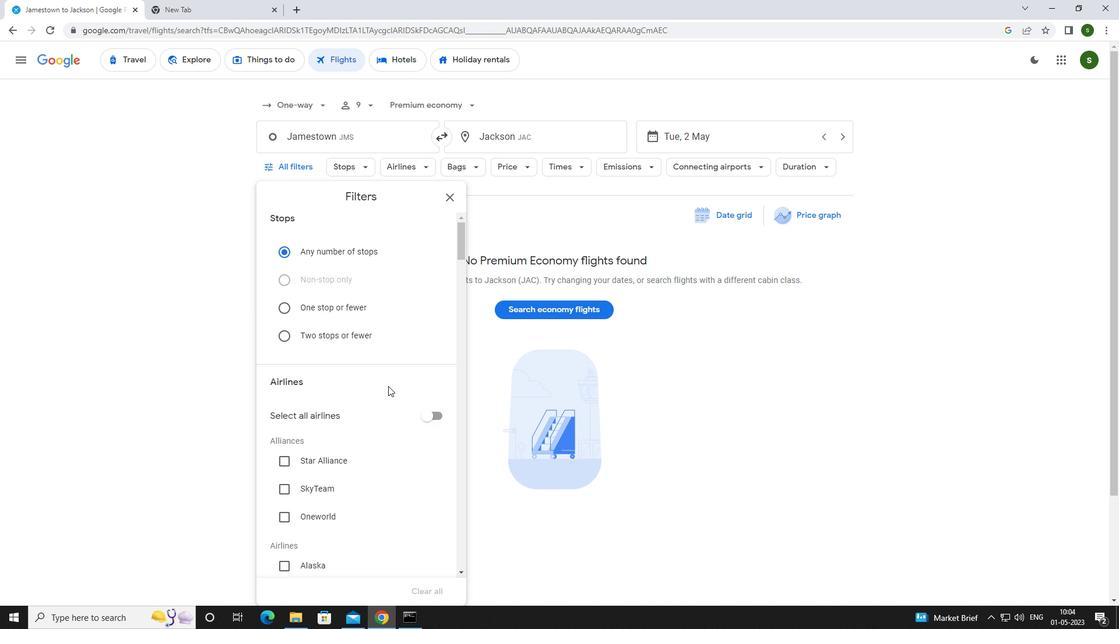 
Action: Mouse scrolled (388, 385) with delta (0, 0)
Screenshot: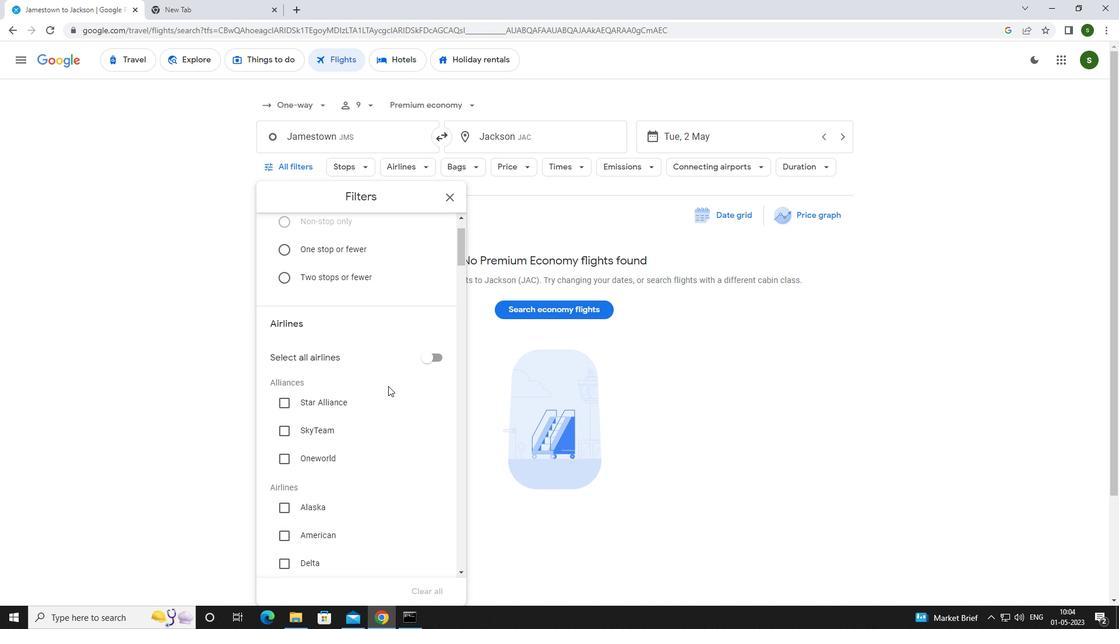
Action: Mouse scrolled (388, 385) with delta (0, 0)
Screenshot: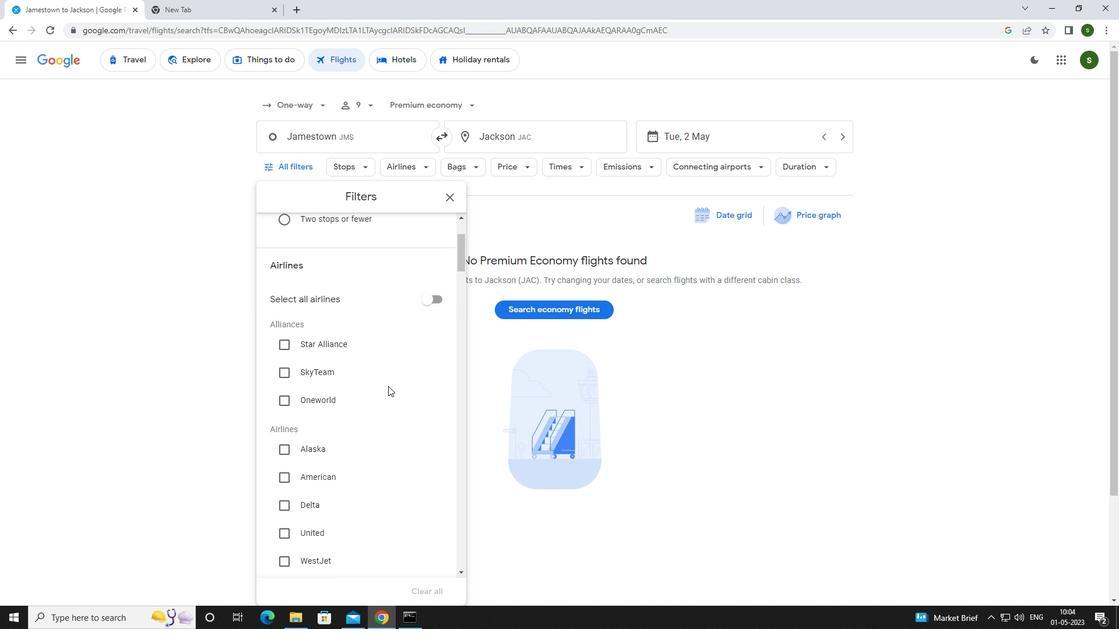 
Action: Mouse moved to (305, 444)
Screenshot: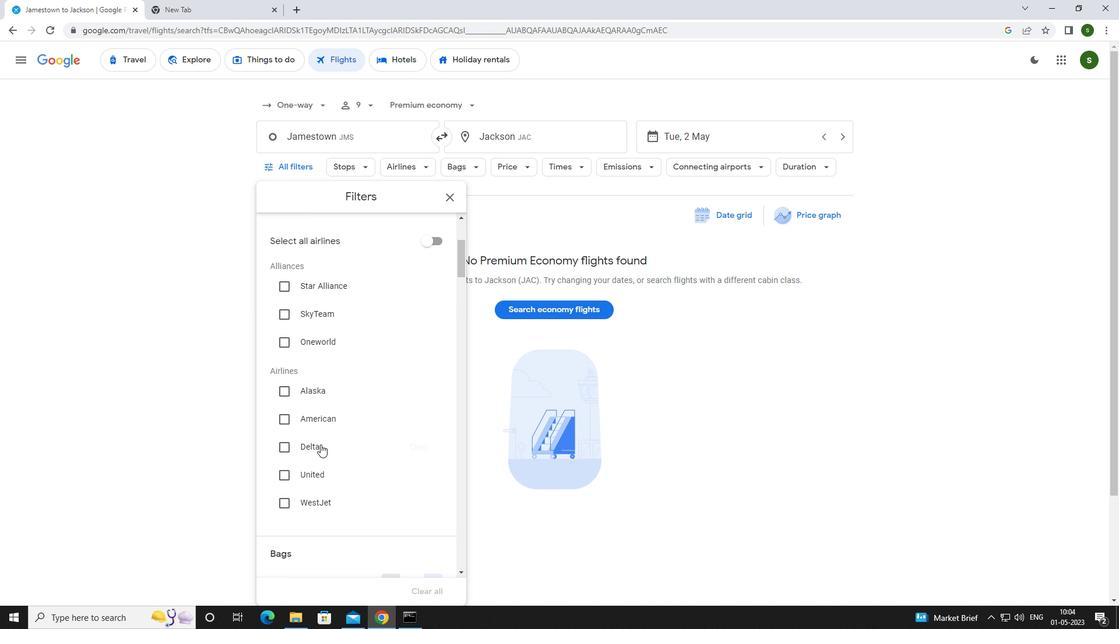 
Action: Mouse pressed left at (305, 444)
Screenshot: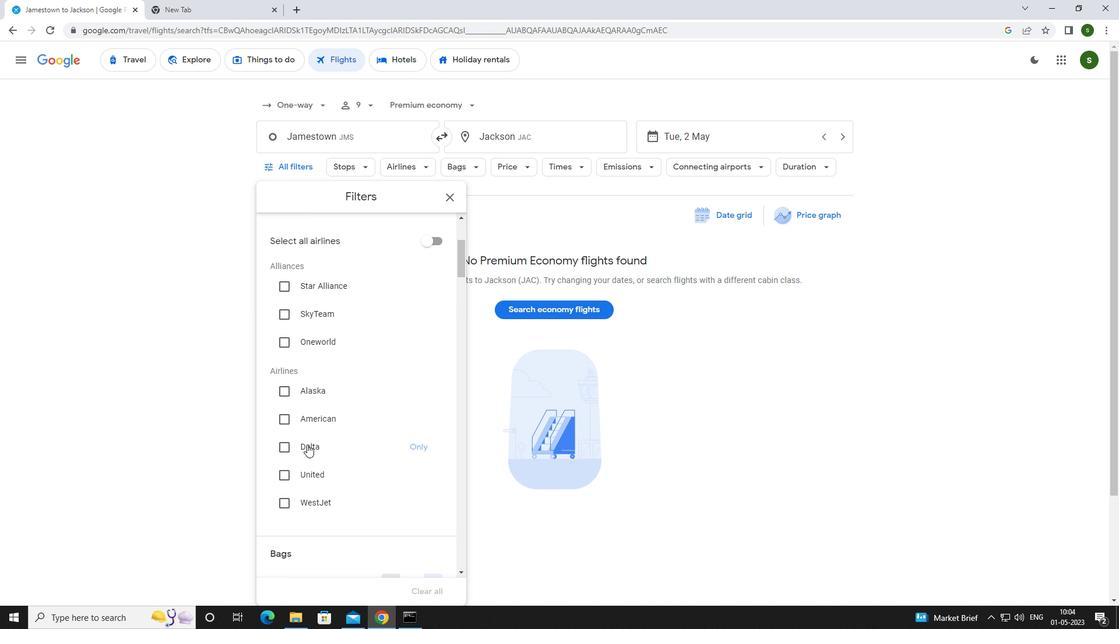
Action: Mouse moved to (371, 438)
Screenshot: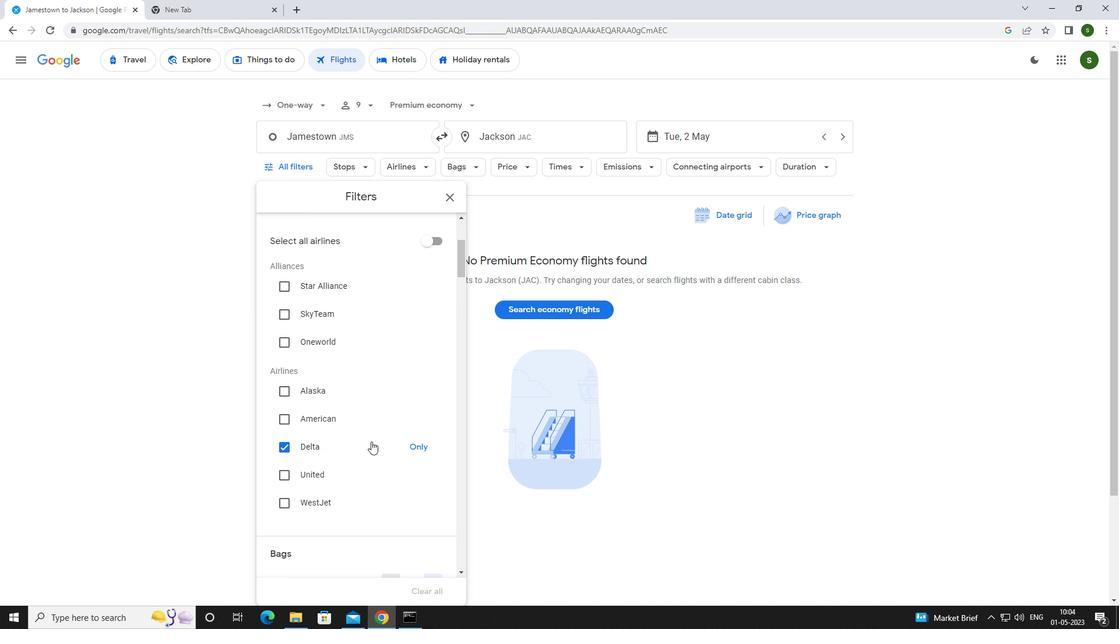 
Action: Mouse scrolled (371, 438) with delta (0, 0)
Screenshot: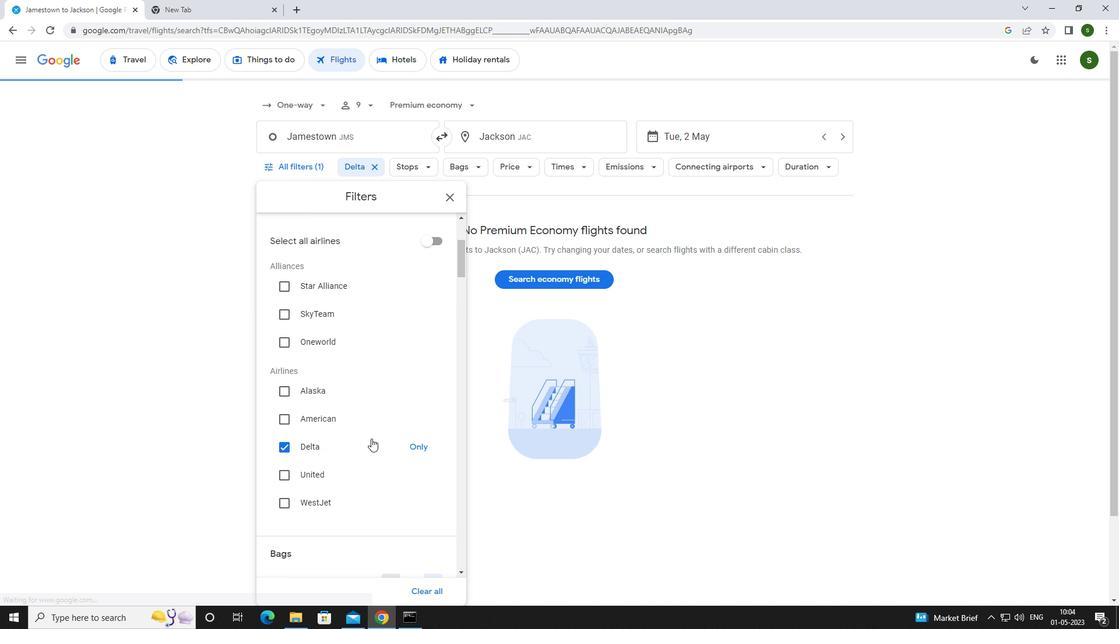 
Action: Mouse scrolled (371, 438) with delta (0, 0)
Screenshot: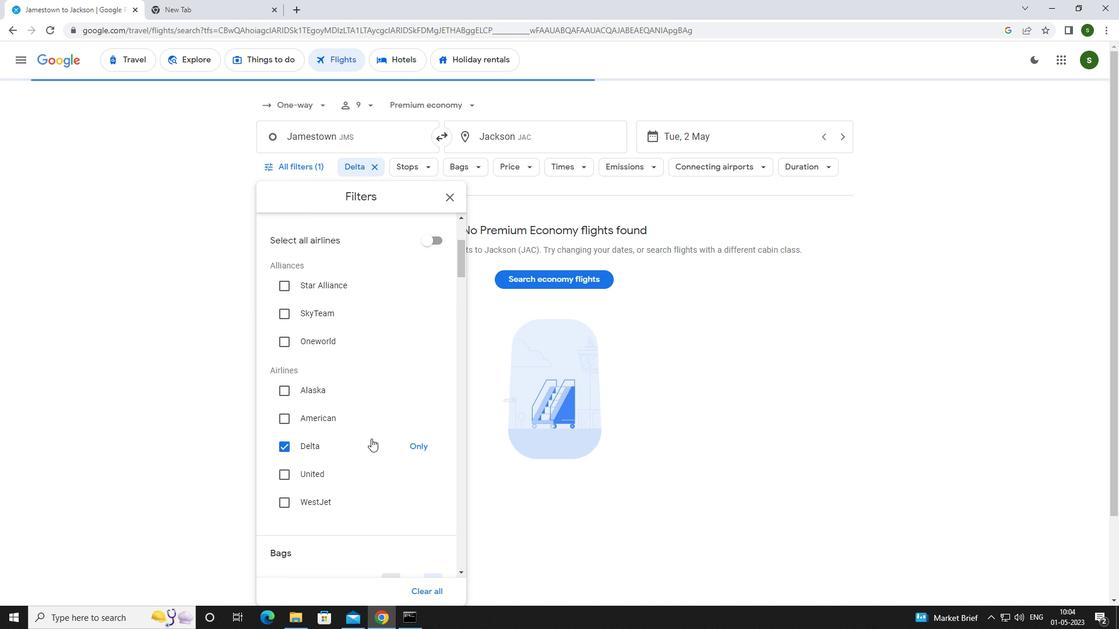 
Action: Mouse scrolled (371, 438) with delta (0, 0)
Screenshot: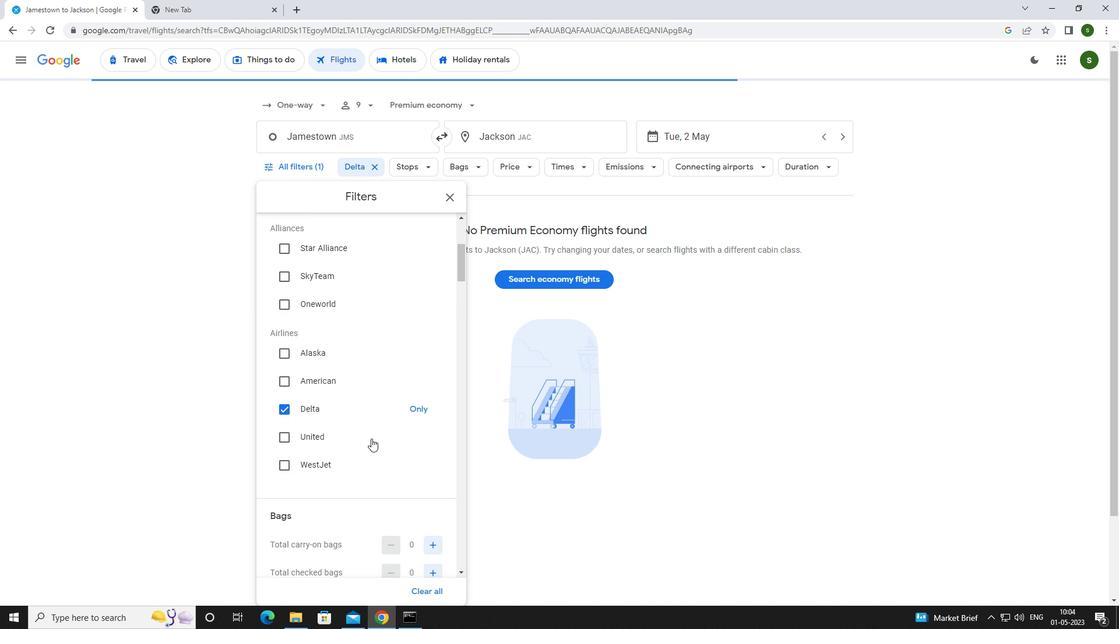 
Action: Mouse scrolled (371, 438) with delta (0, 0)
Screenshot: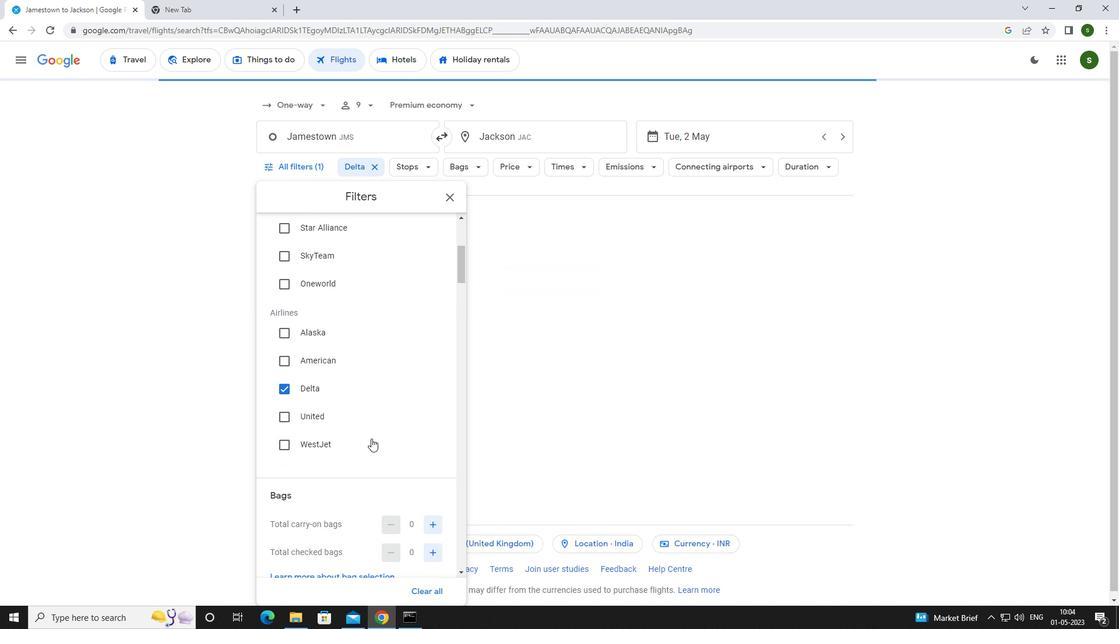 
Action: Mouse moved to (431, 350)
Screenshot: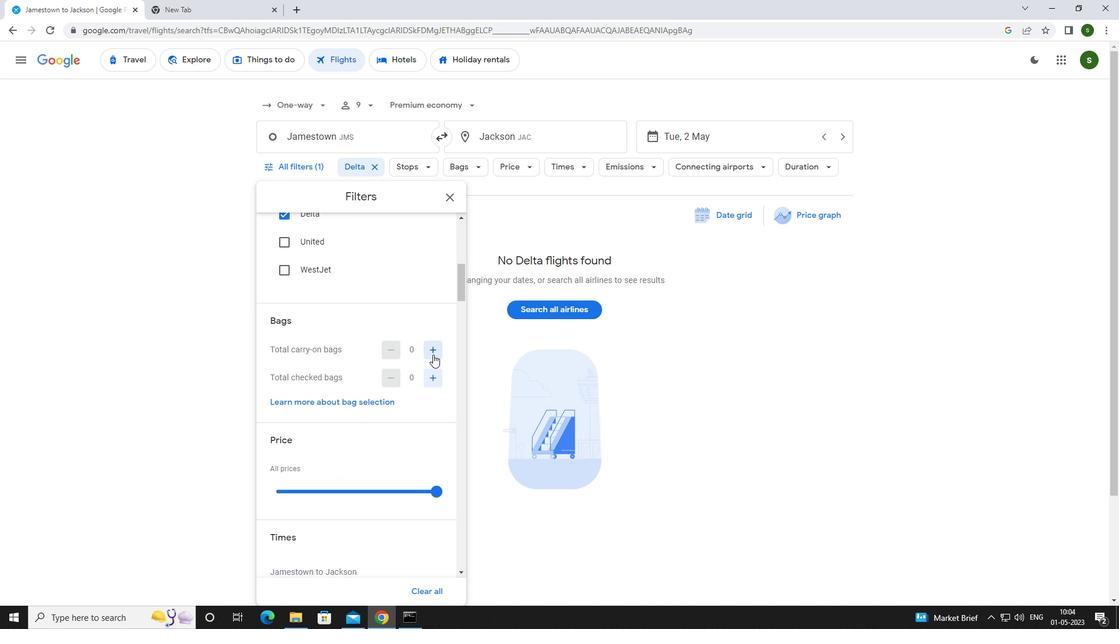 
Action: Mouse pressed left at (431, 350)
Screenshot: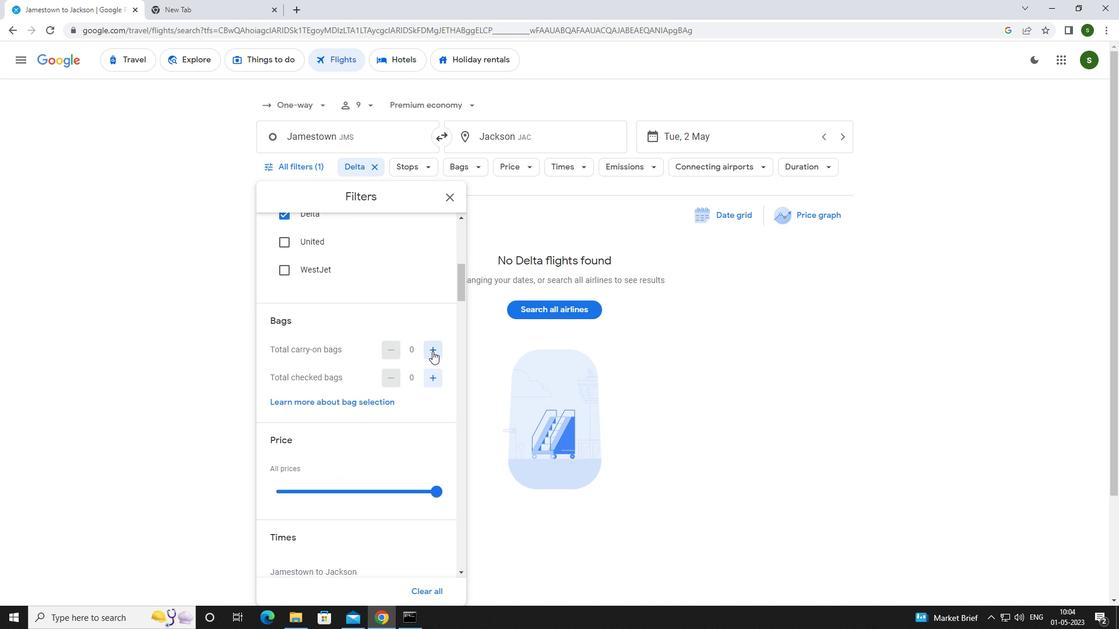 
Action: Mouse pressed left at (431, 350)
Screenshot: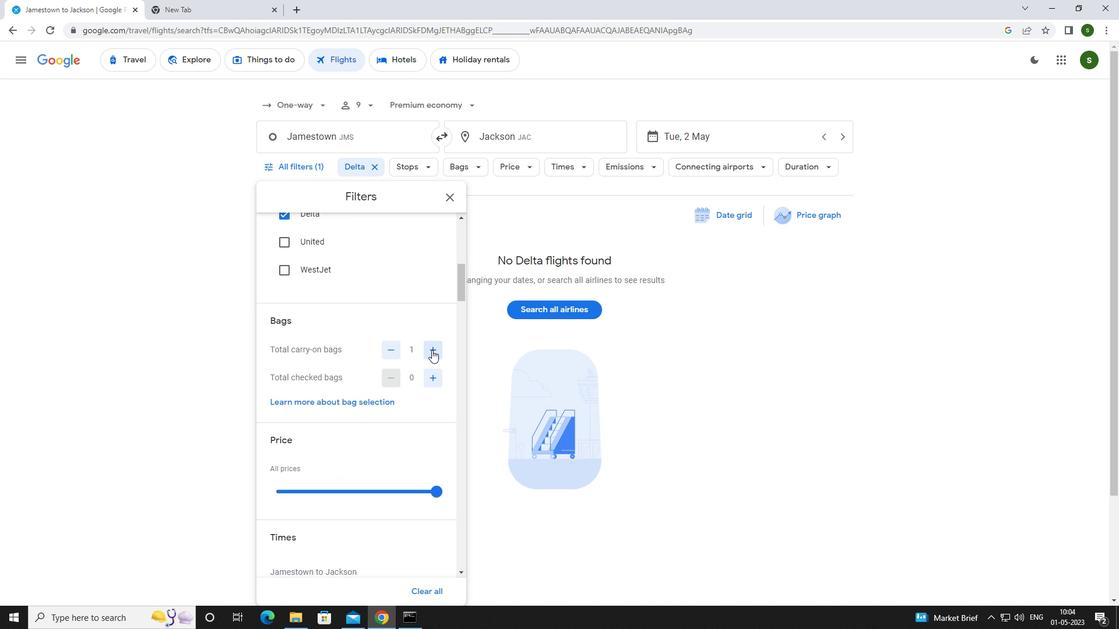 
Action: Mouse moved to (397, 373)
Screenshot: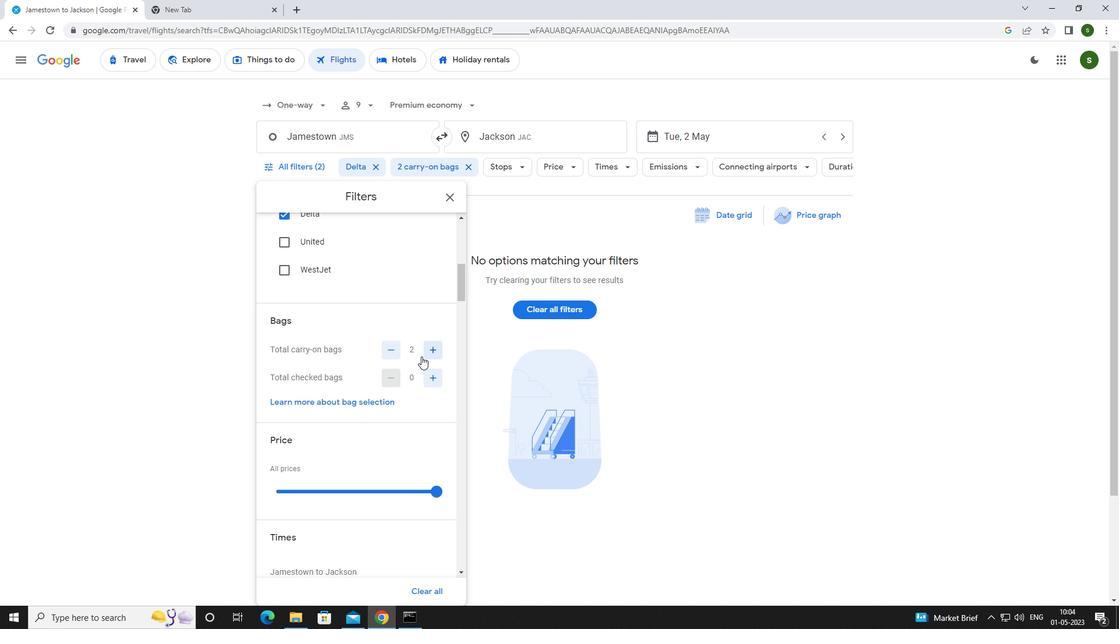 
Action: Mouse scrolled (397, 373) with delta (0, 0)
Screenshot: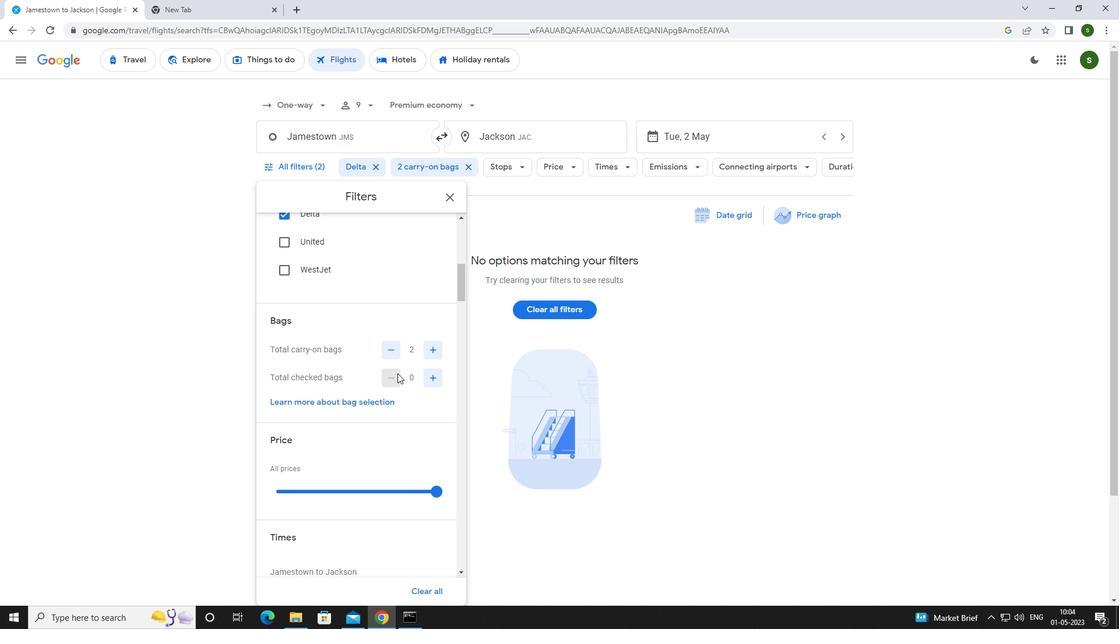 
Action: Mouse scrolled (397, 373) with delta (0, 0)
Screenshot: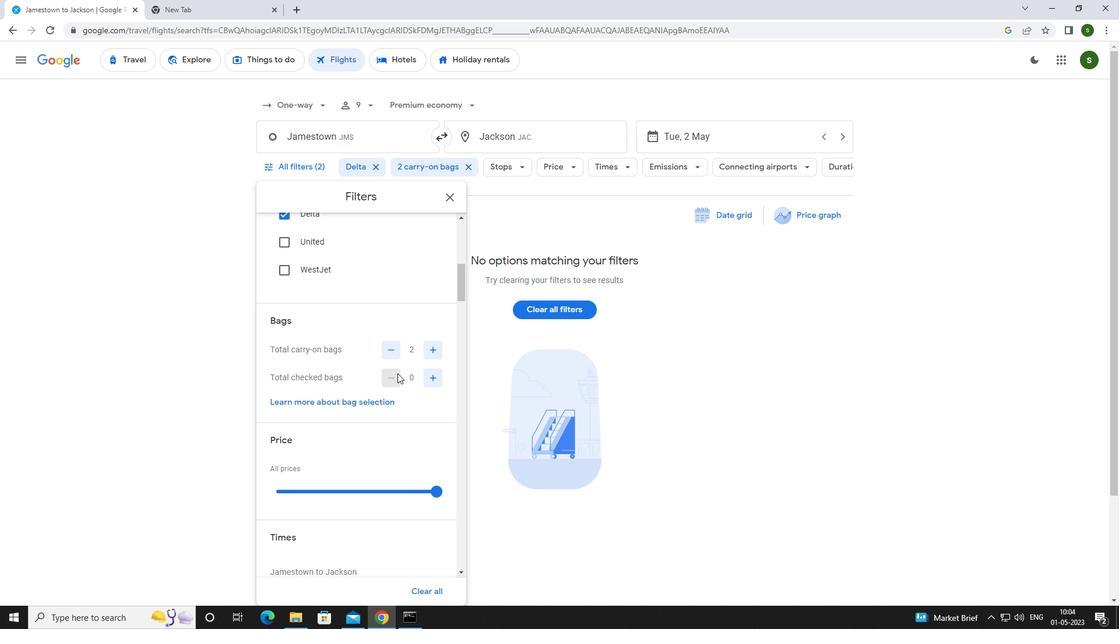 
Action: Mouse moved to (435, 375)
Screenshot: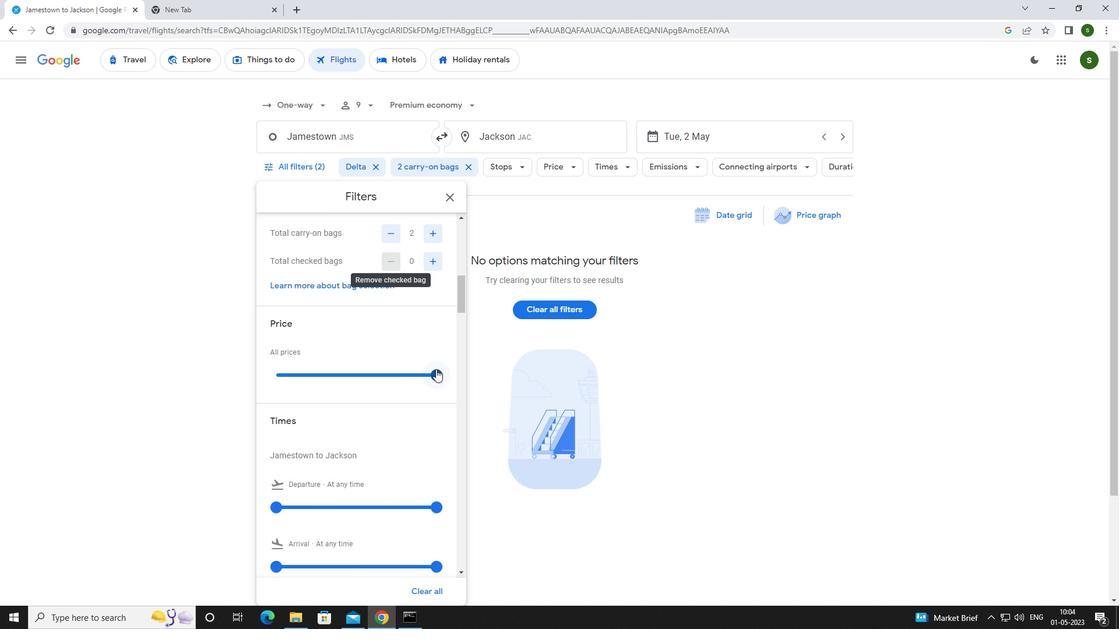 
Action: Mouse pressed left at (435, 375)
Screenshot: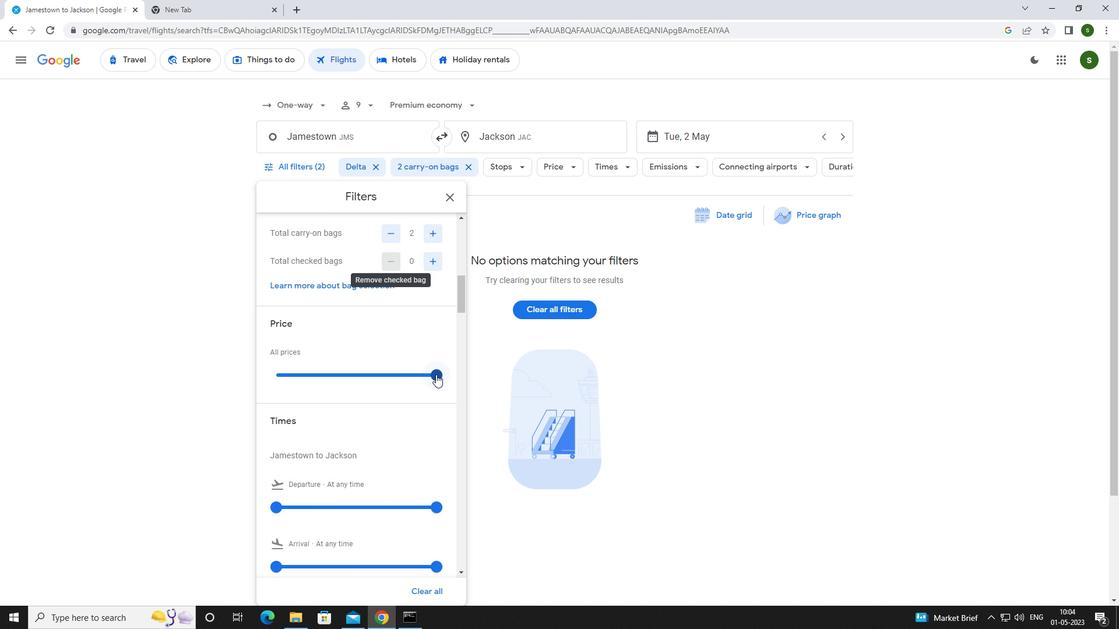 
Action: Mouse moved to (384, 396)
Screenshot: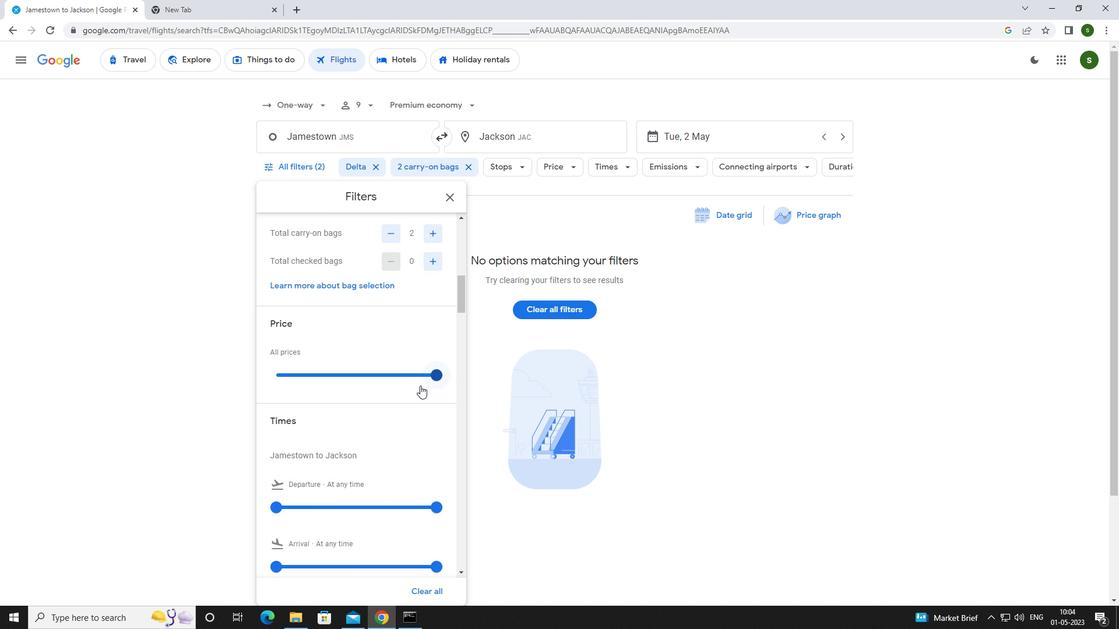 
Action: Mouse scrolled (384, 396) with delta (0, 0)
Screenshot: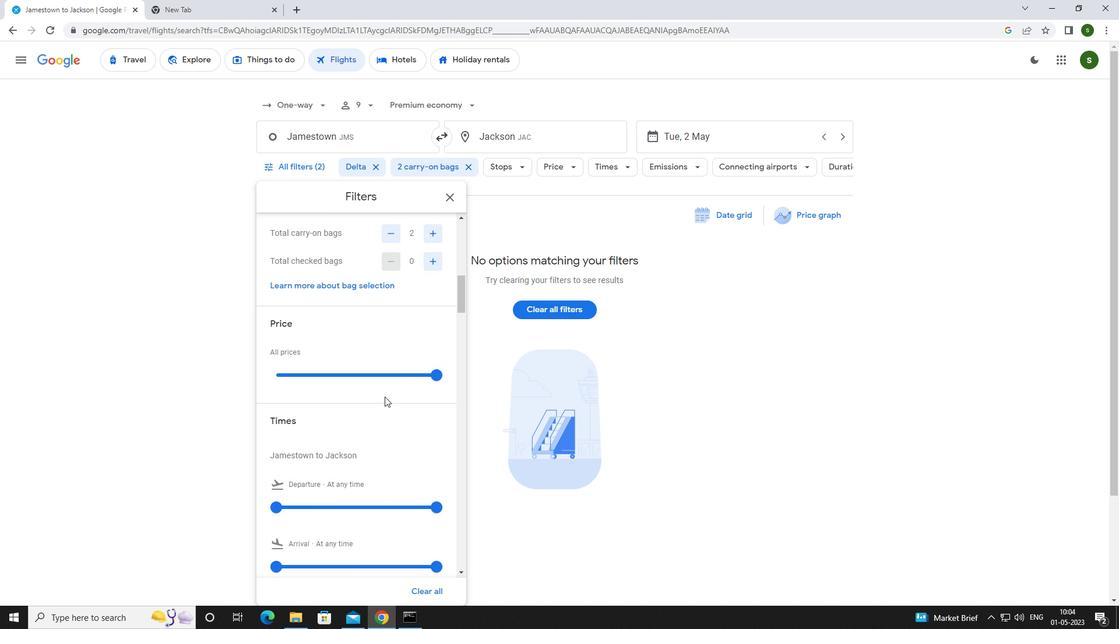 
Action: Mouse moved to (274, 447)
Screenshot: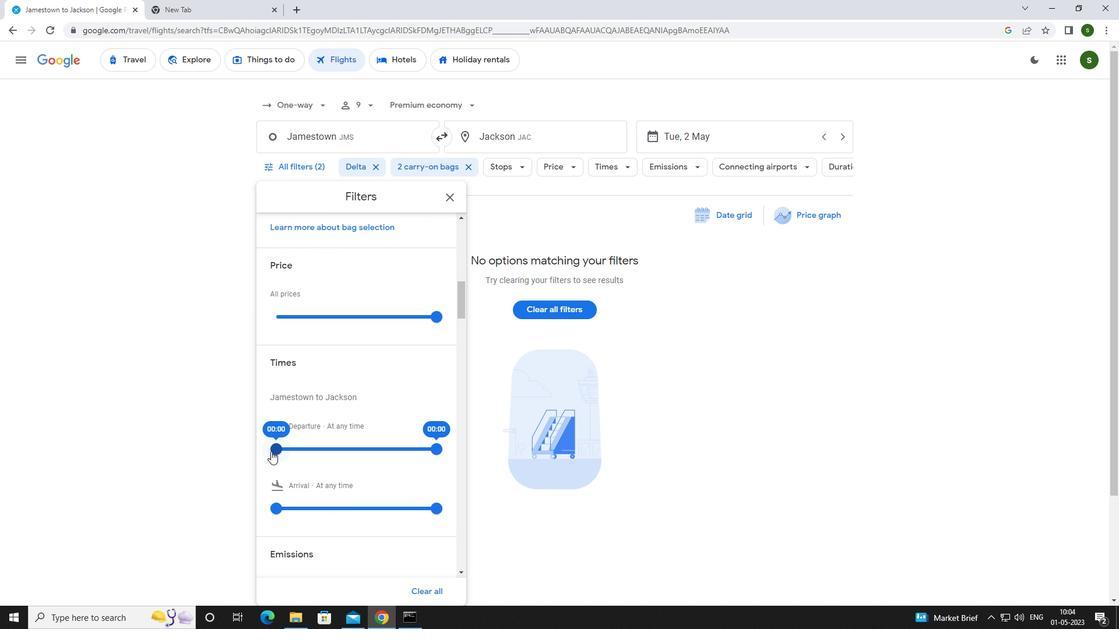 
Action: Mouse pressed left at (274, 447)
Screenshot: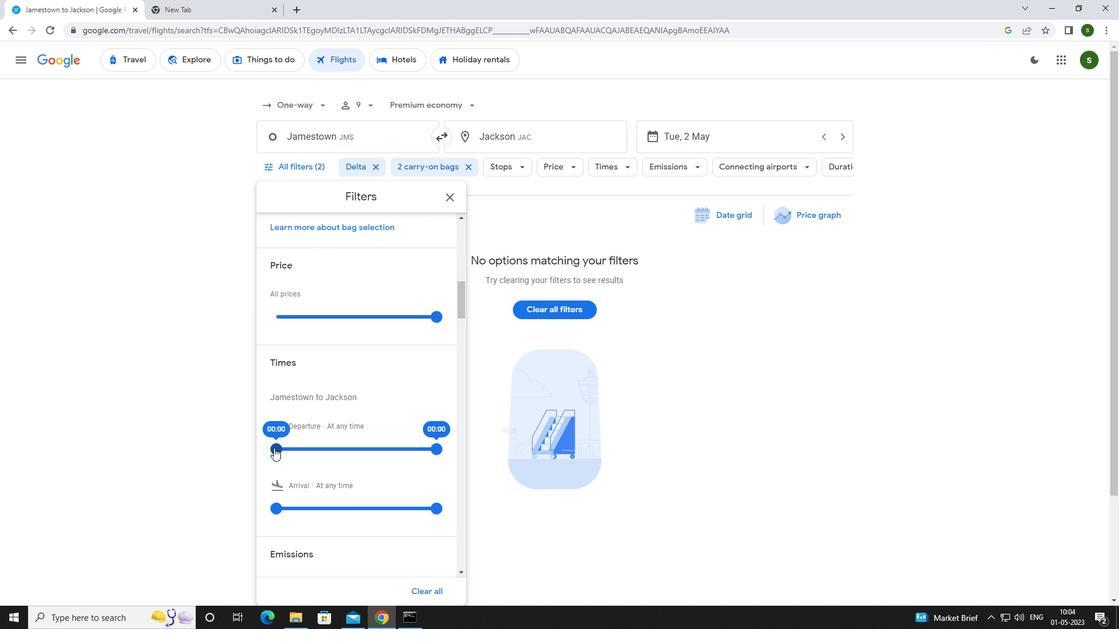 
Action: Mouse moved to (714, 392)
Screenshot: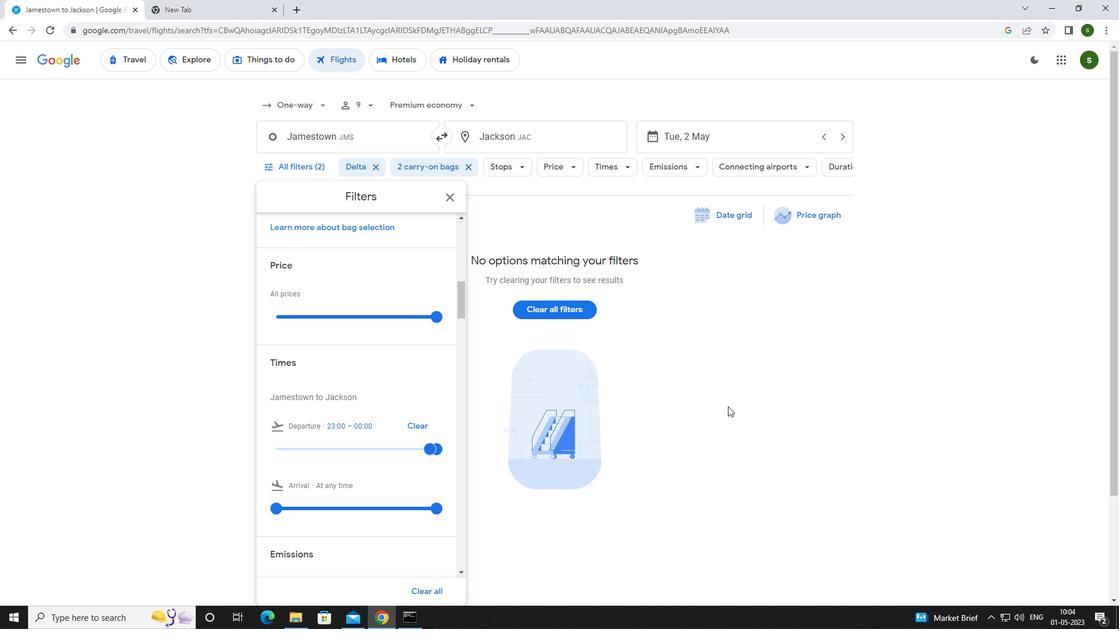 
Action: Mouse pressed left at (714, 392)
Screenshot: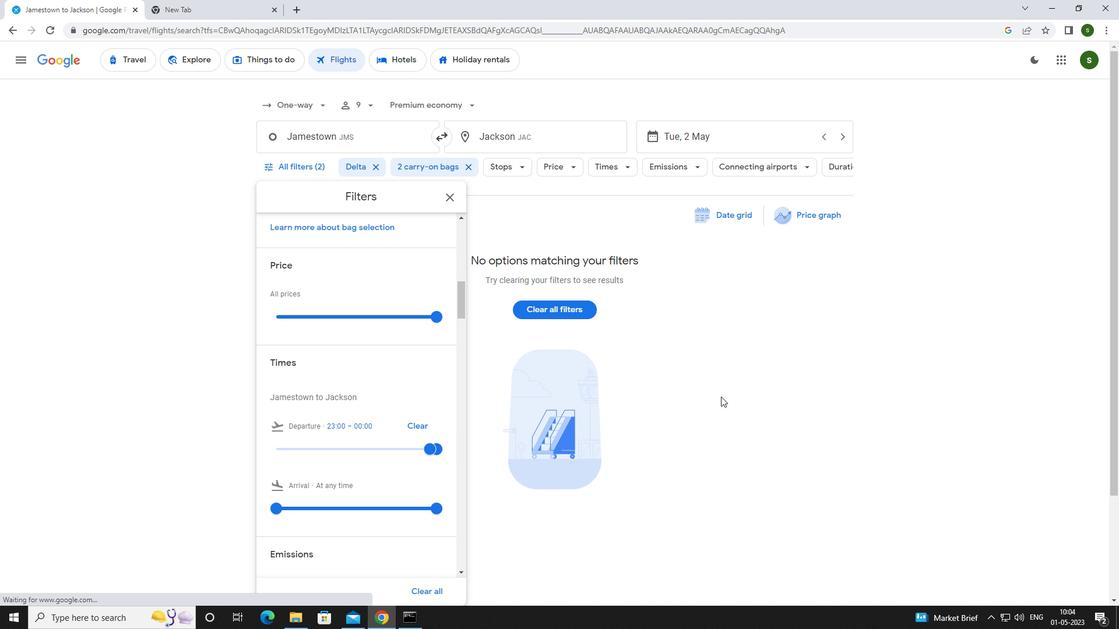 
